 Task: Create a due date automation trigger when advanced on, on the monday before a card is due add dates starting next week at 11:00 AM.
Action: Mouse moved to (1054, 313)
Screenshot: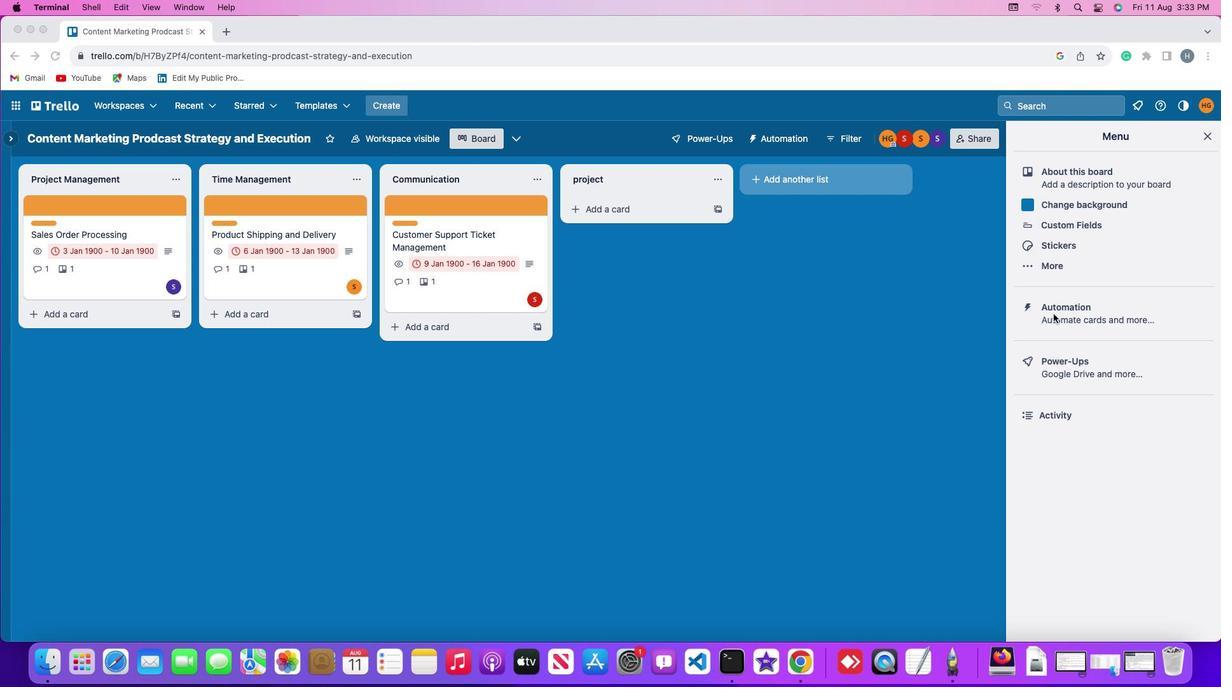 
Action: Mouse pressed left at (1054, 313)
Screenshot: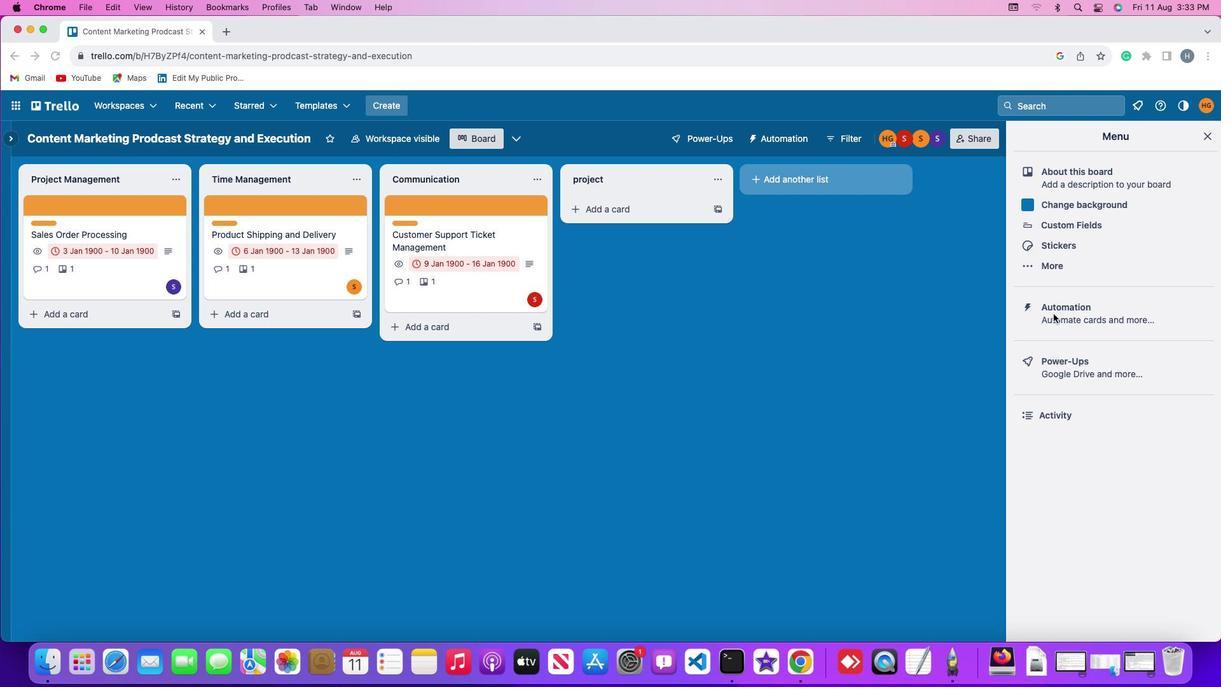 
Action: Mouse moved to (1054, 313)
Screenshot: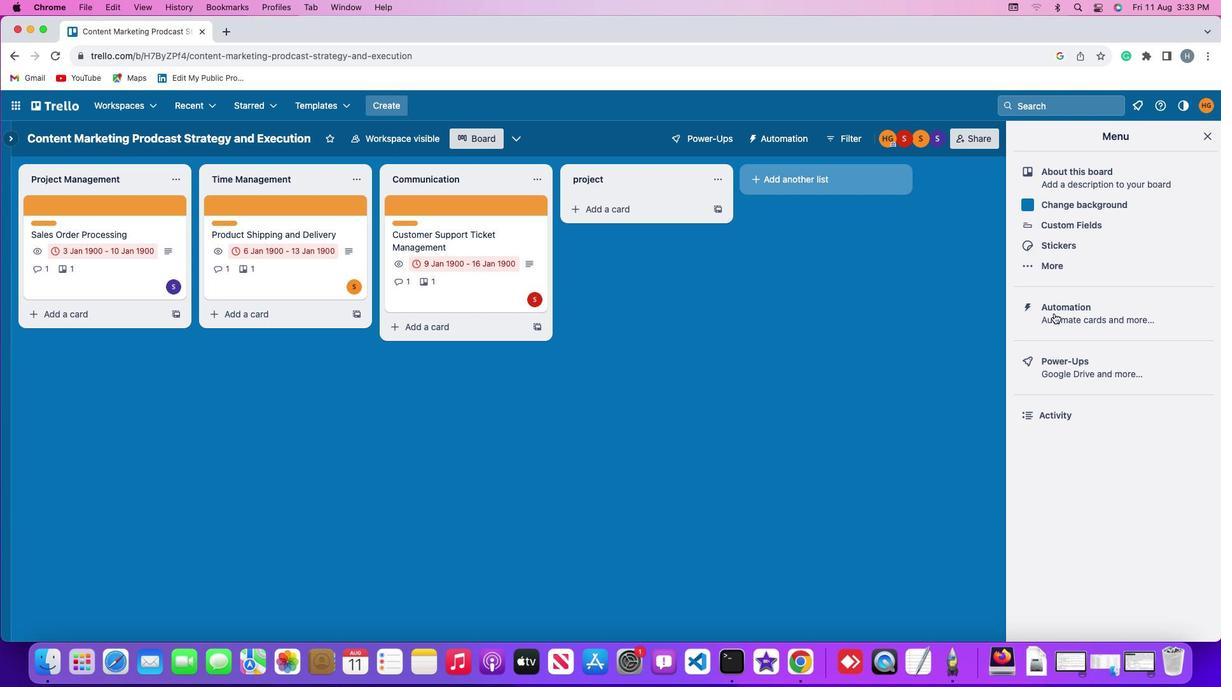 
Action: Mouse pressed left at (1054, 313)
Screenshot: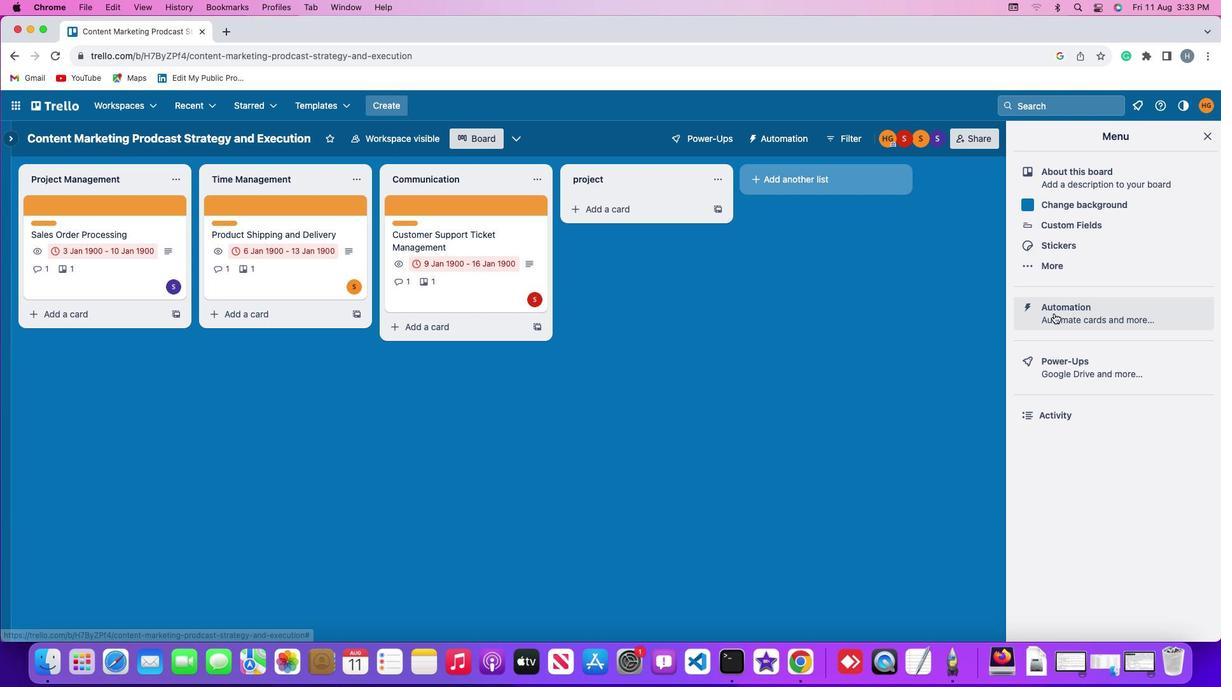 
Action: Mouse moved to (86, 302)
Screenshot: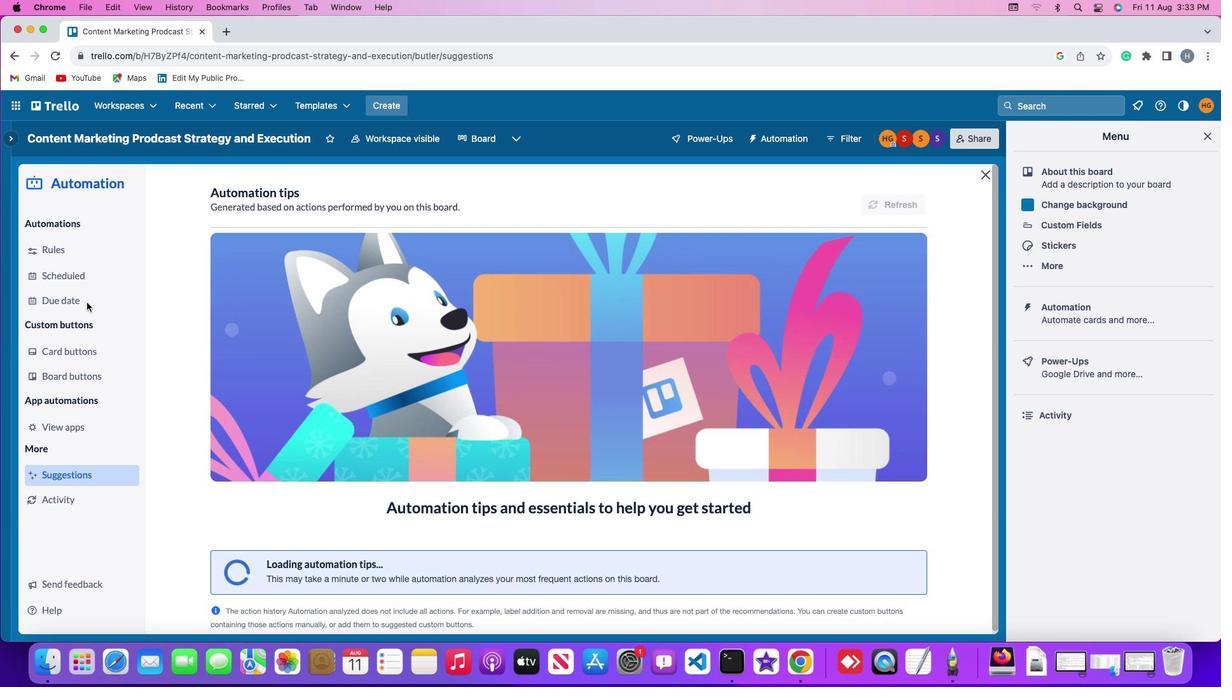
Action: Mouse pressed left at (86, 302)
Screenshot: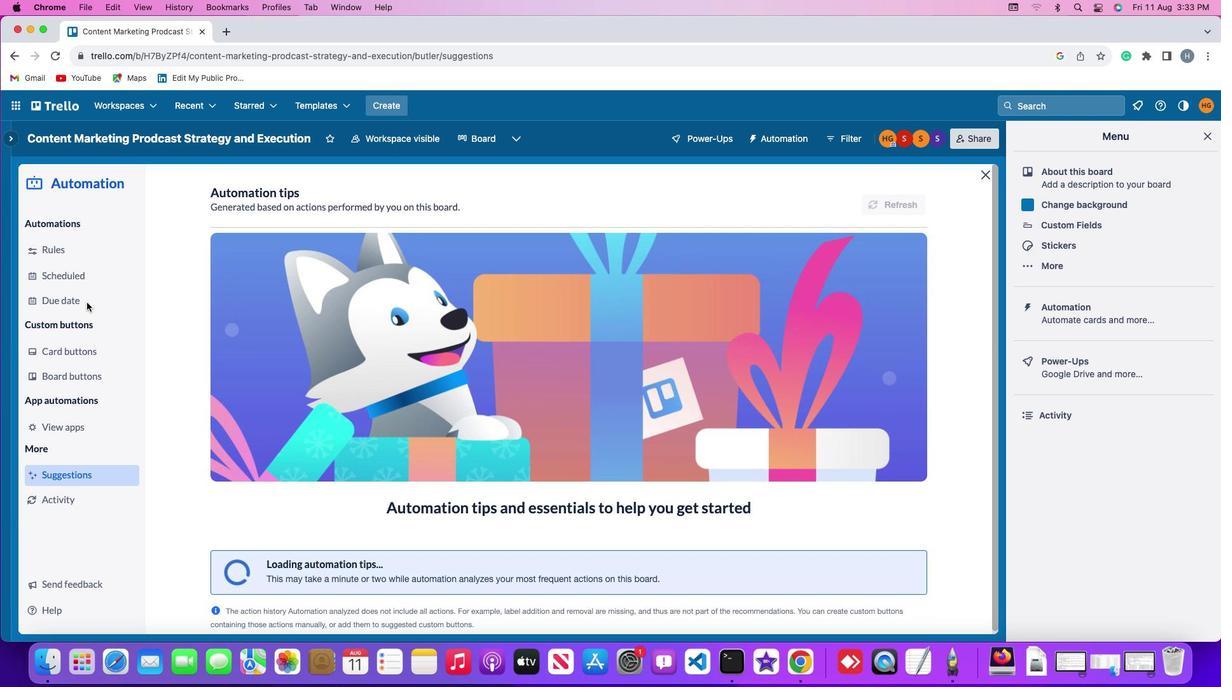 
Action: Mouse moved to (860, 196)
Screenshot: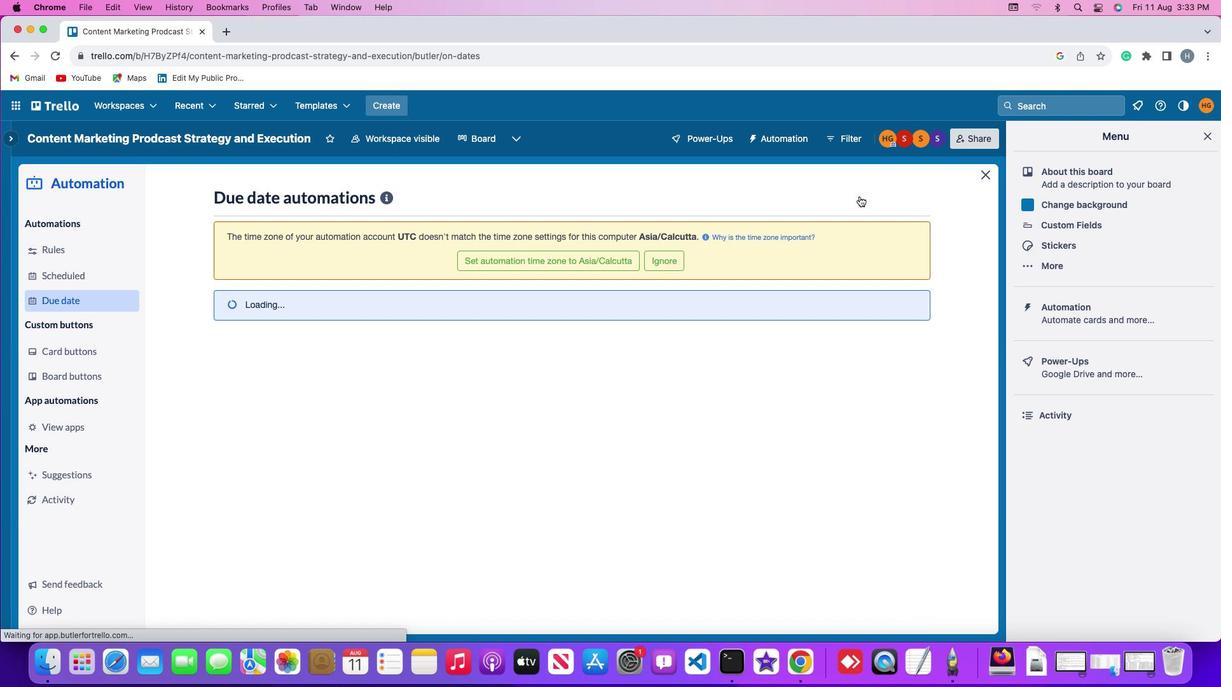 
Action: Mouse pressed left at (860, 196)
Screenshot: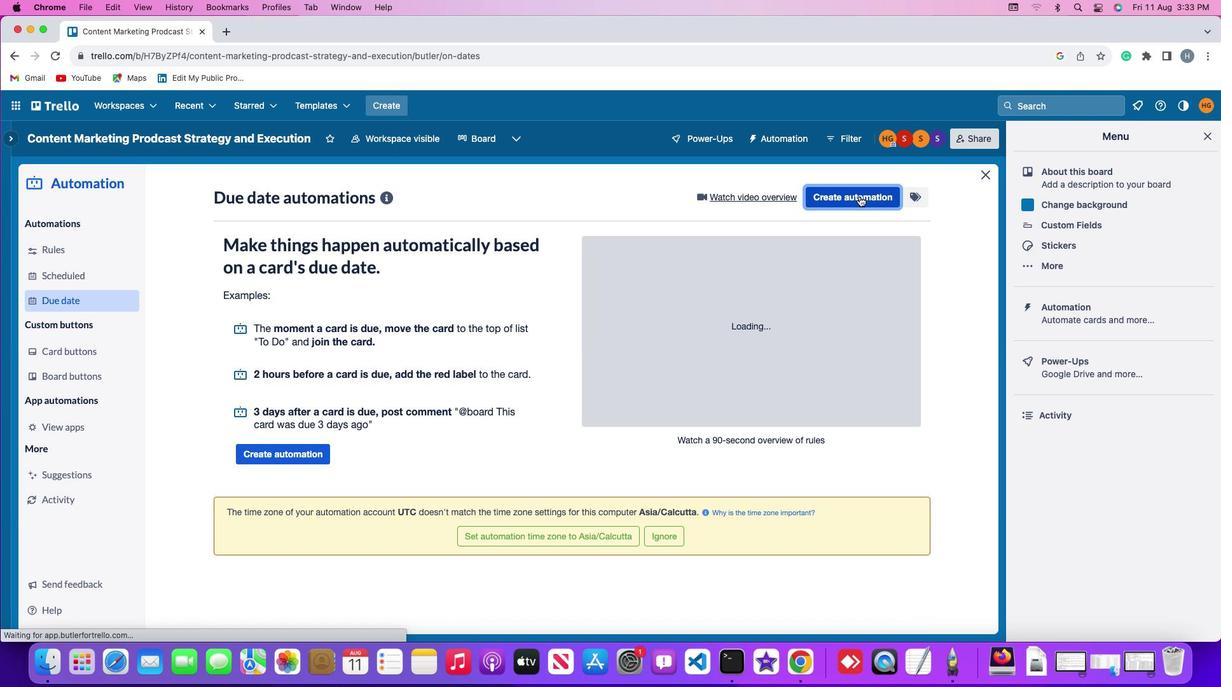 
Action: Mouse moved to (264, 320)
Screenshot: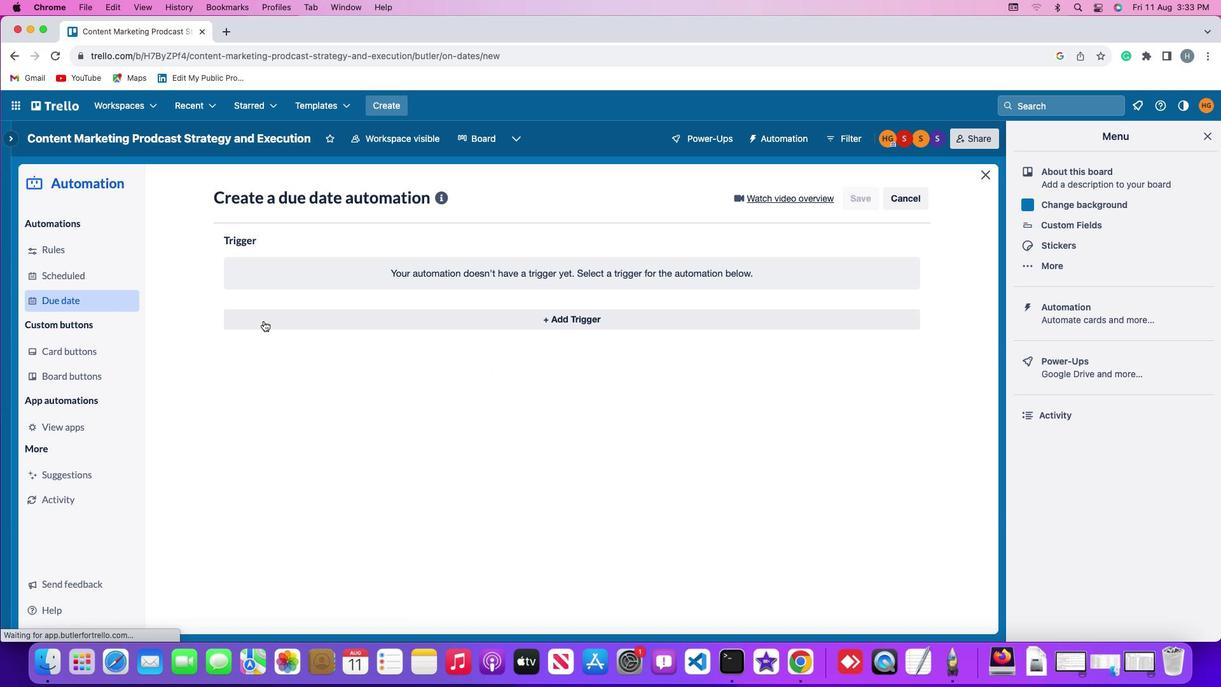 
Action: Mouse pressed left at (264, 320)
Screenshot: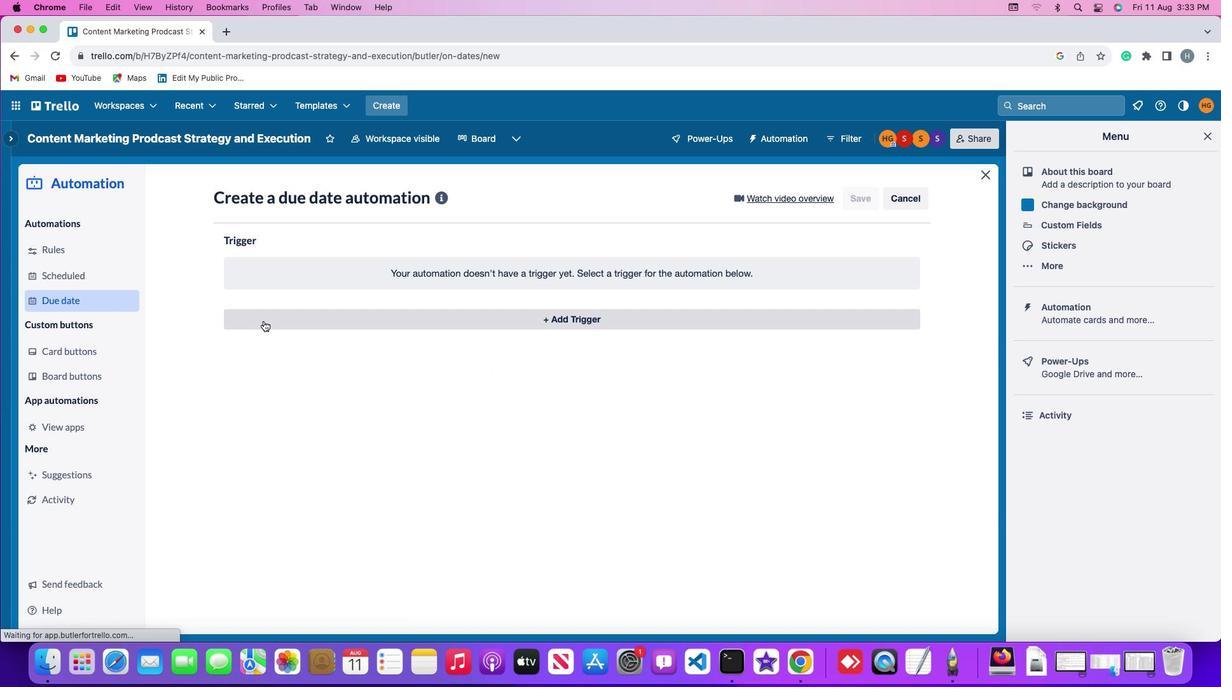 
Action: Mouse moved to (276, 555)
Screenshot: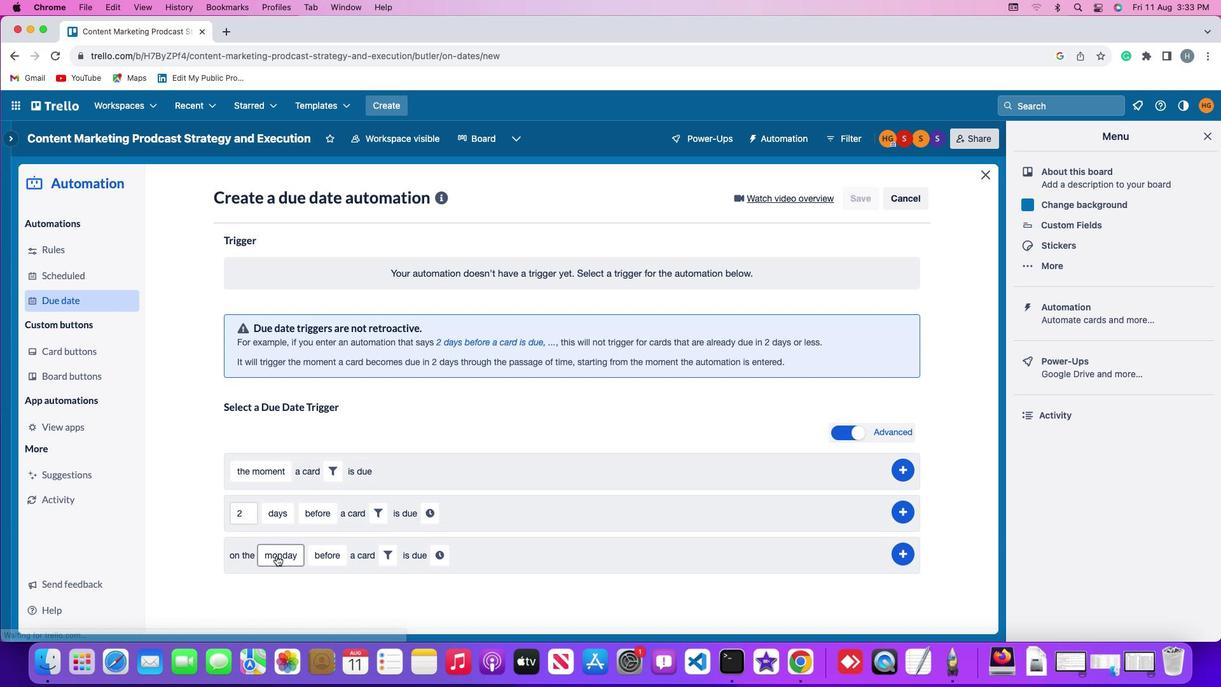 
Action: Mouse pressed left at (276, 555)
Screenshot: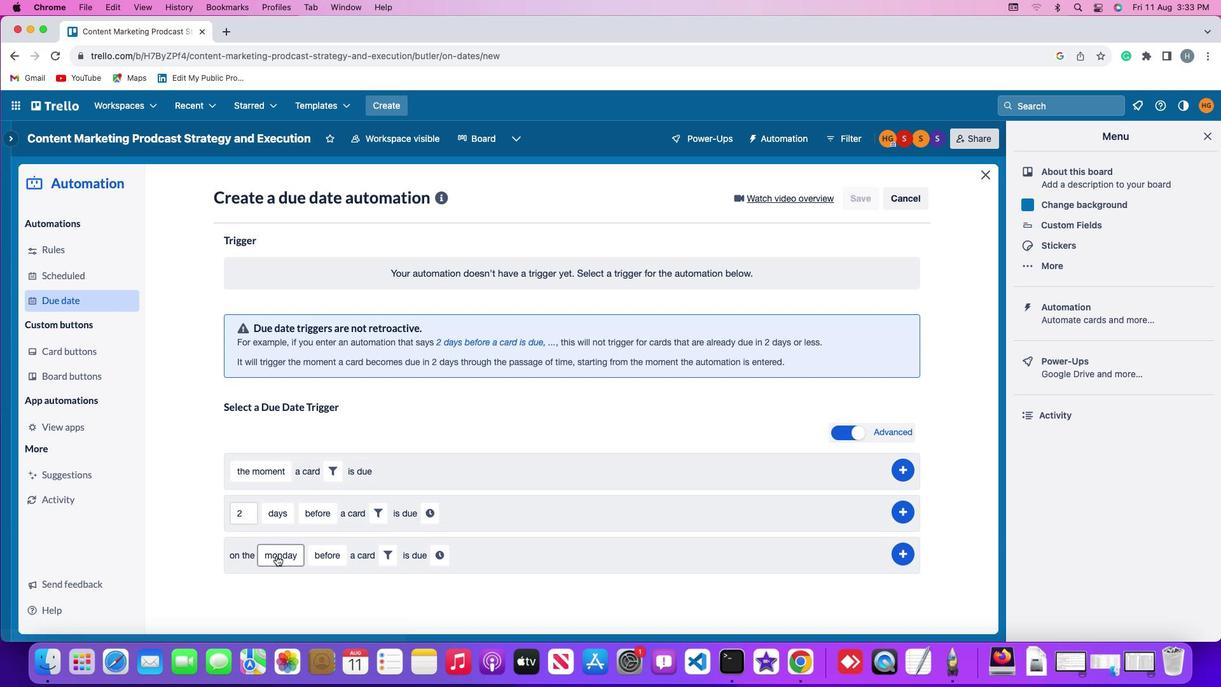 
Action: Mouse moved to (312, 378)
Screenshot: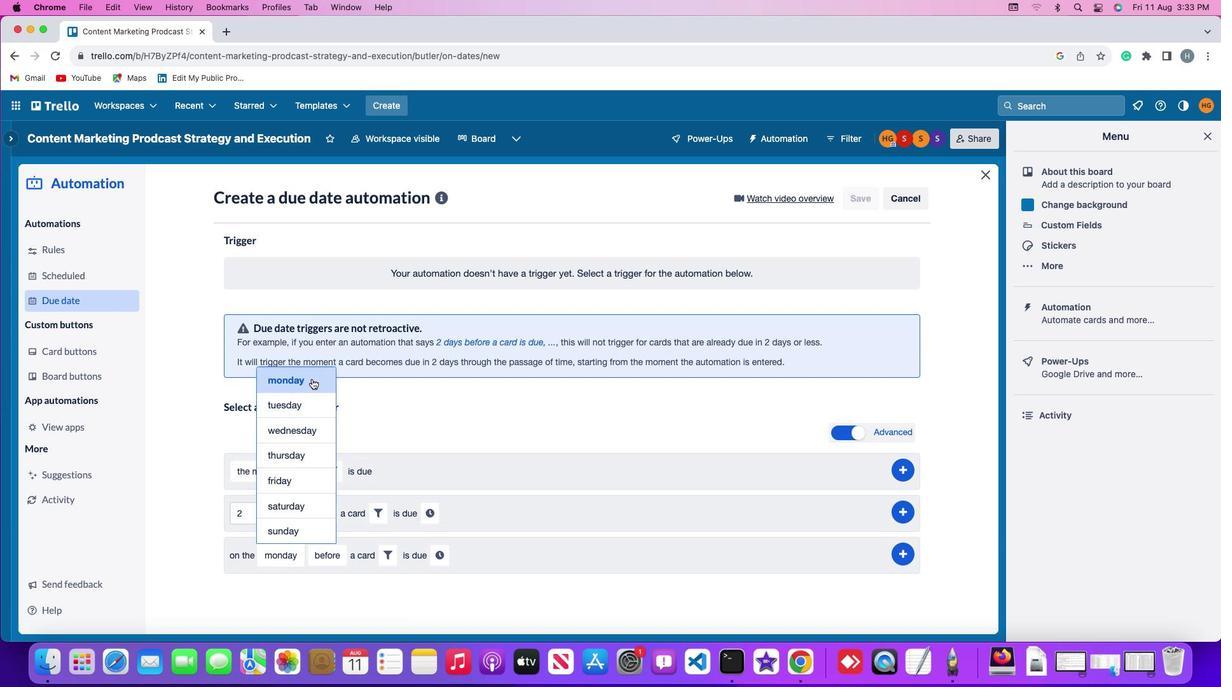 
Action: Mouse pressed left at (312, 378)
Screenshot: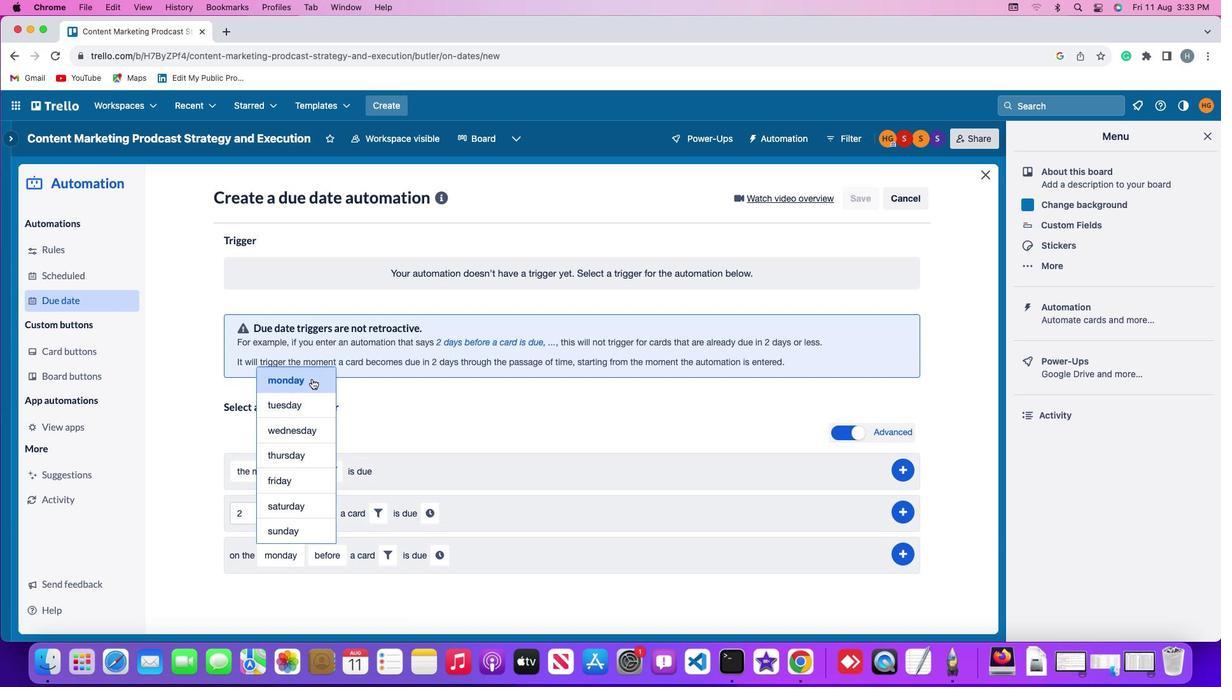 
Action: Mouse moved to (326, 558)
Screenshot: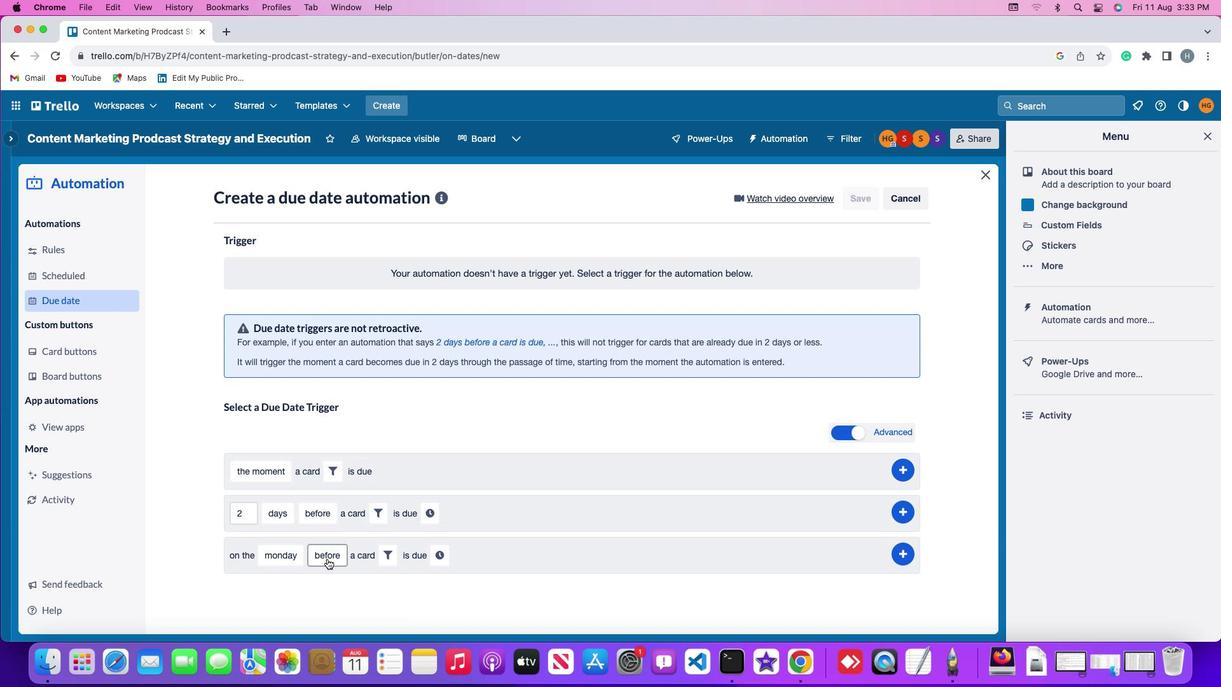
Action: Mouse pressed left at (326, 558)
Screenshot: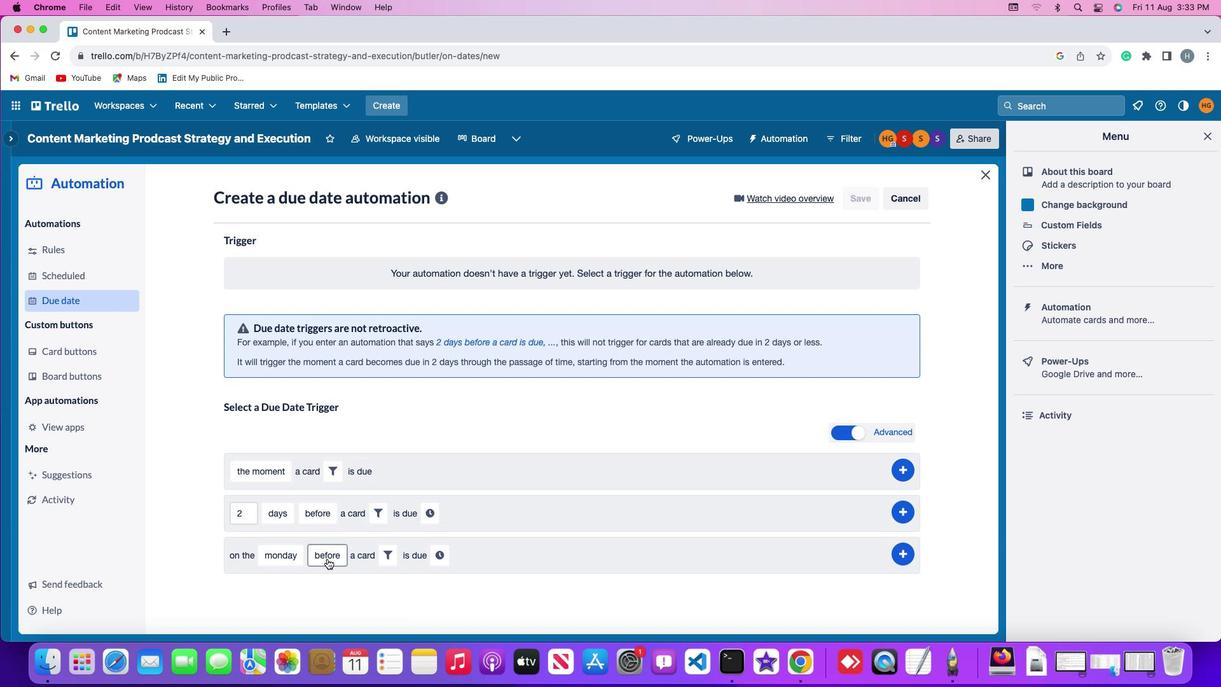 
Action: Mouse moved to (338, 449)
Screenshot: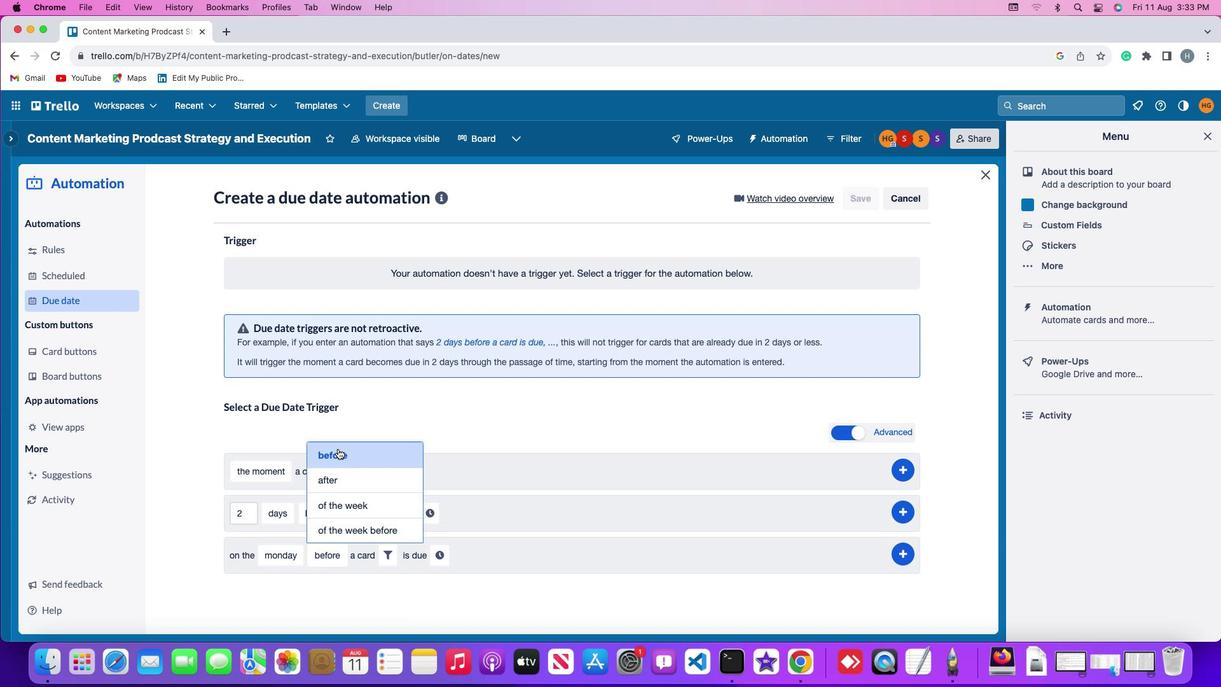 
Action: Mouse pressed left at (338, 449)
Screenshot: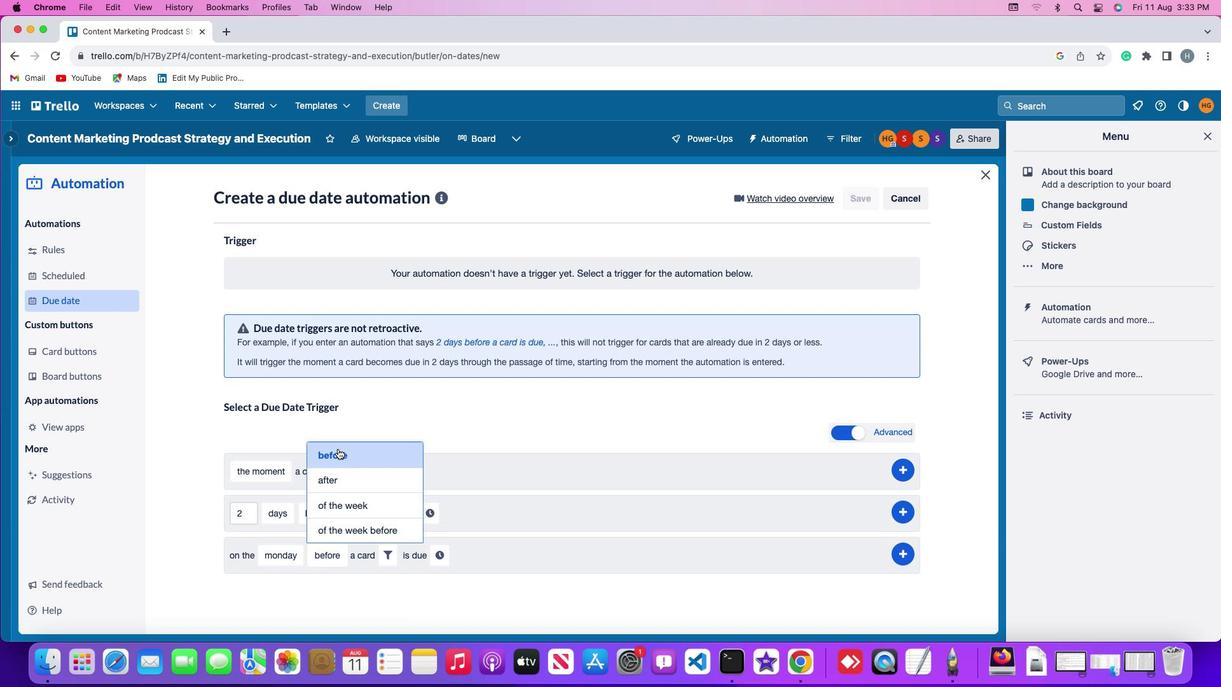 
Action: Mouse moved to (392, 555)
Screenshot: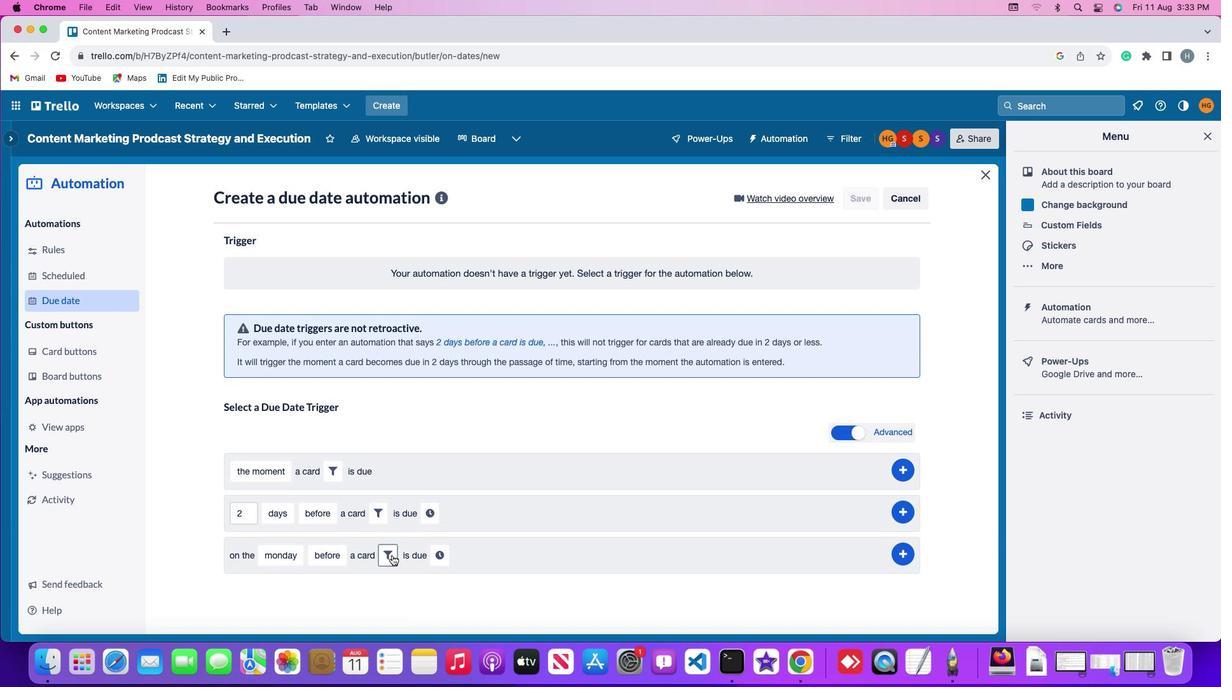 
Action: Mouse pressed left at (392, 555)
Screenshot: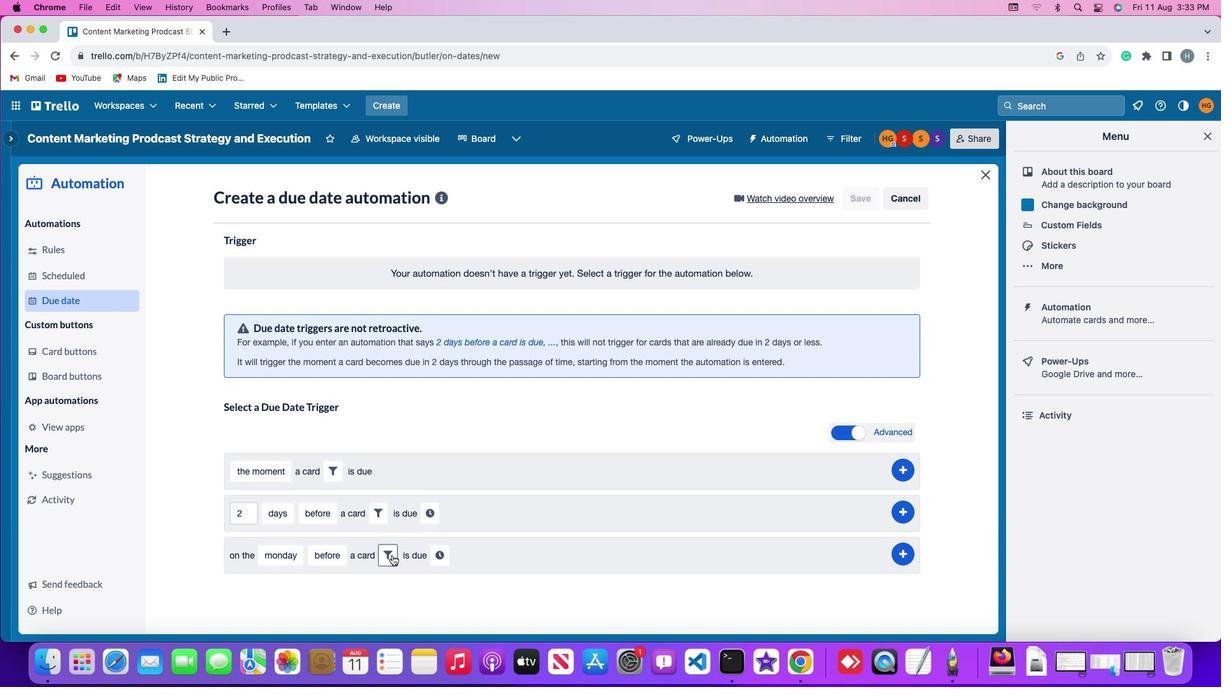 
Action: Mouse moved to (453, 592)
Screenshot: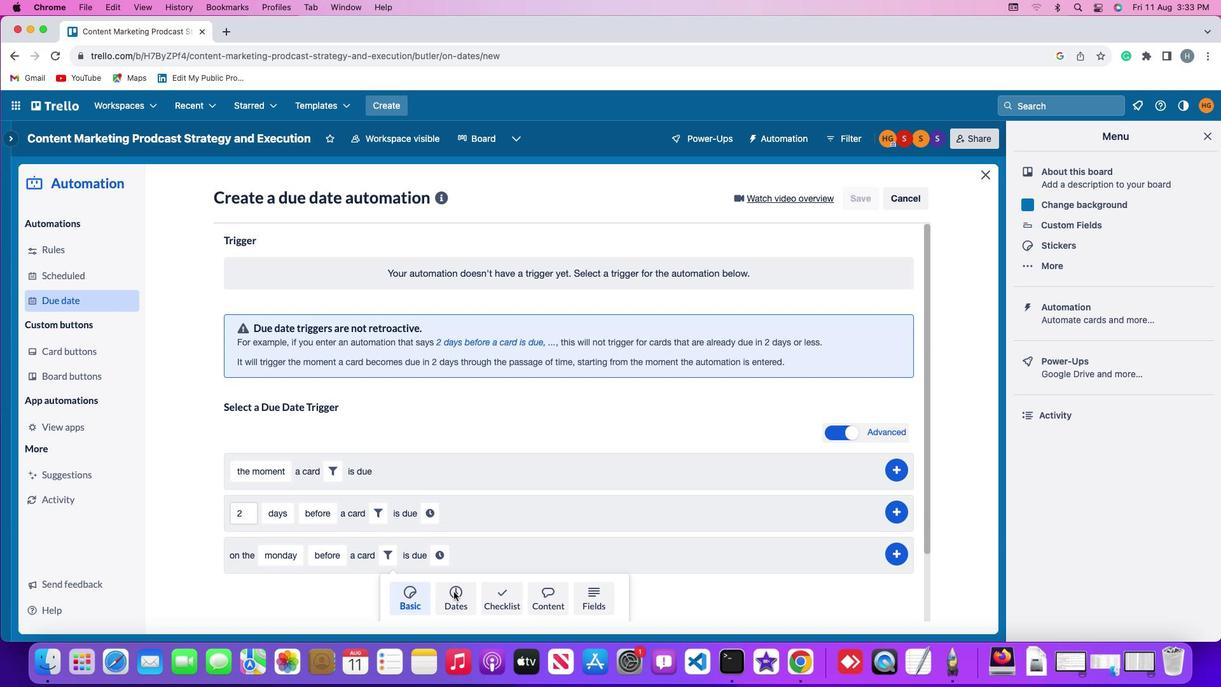 
Action: Mouse pressed left at (453, 592)
Screenshot: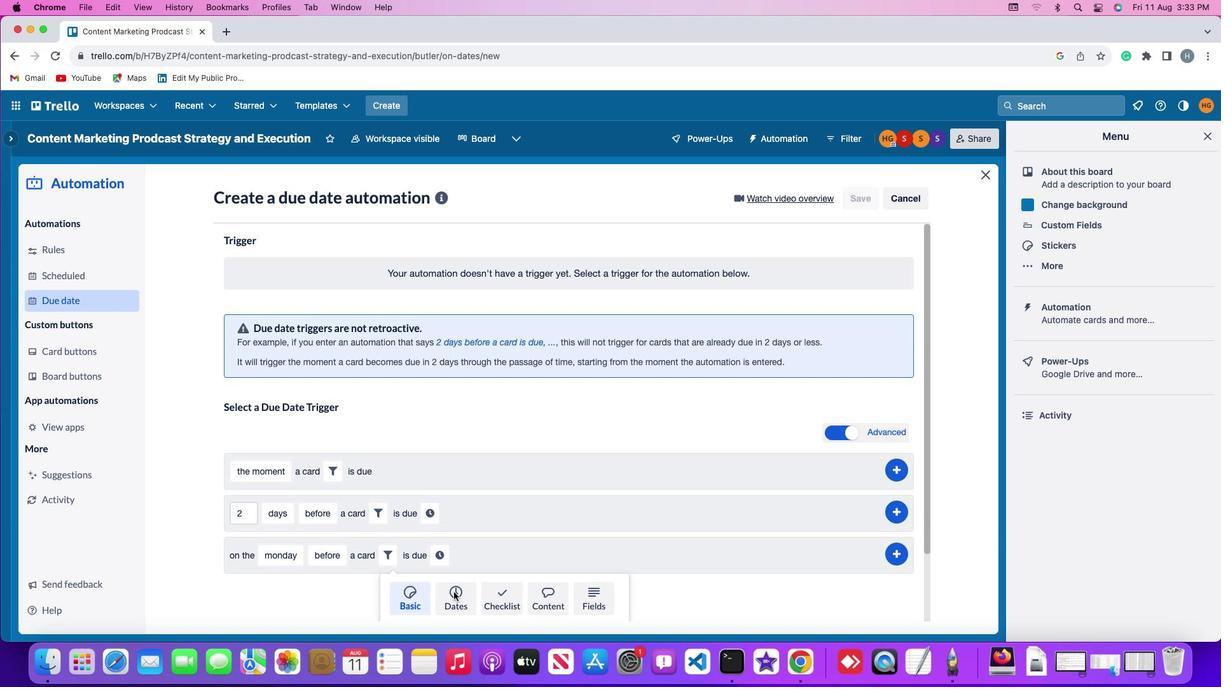 
Action: Mouse moved to (304, 595)
Screenshot: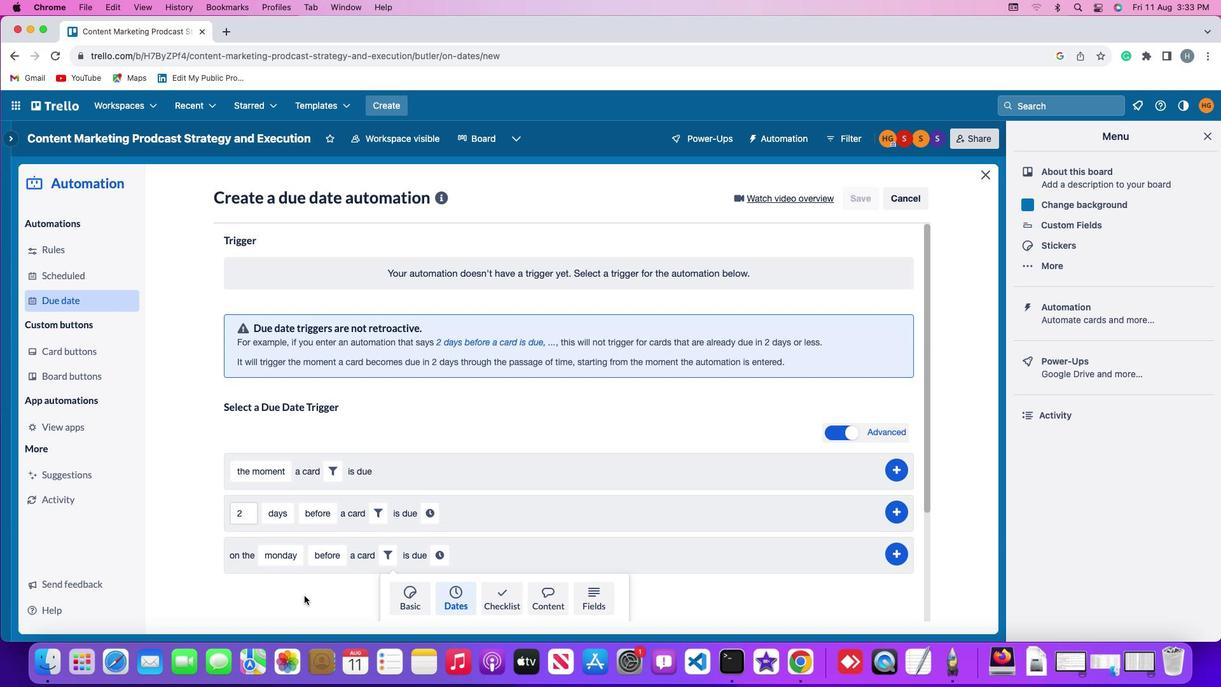 
Action: Mouse scrolled (304, 595) with delta (0, 0)
Screenshot: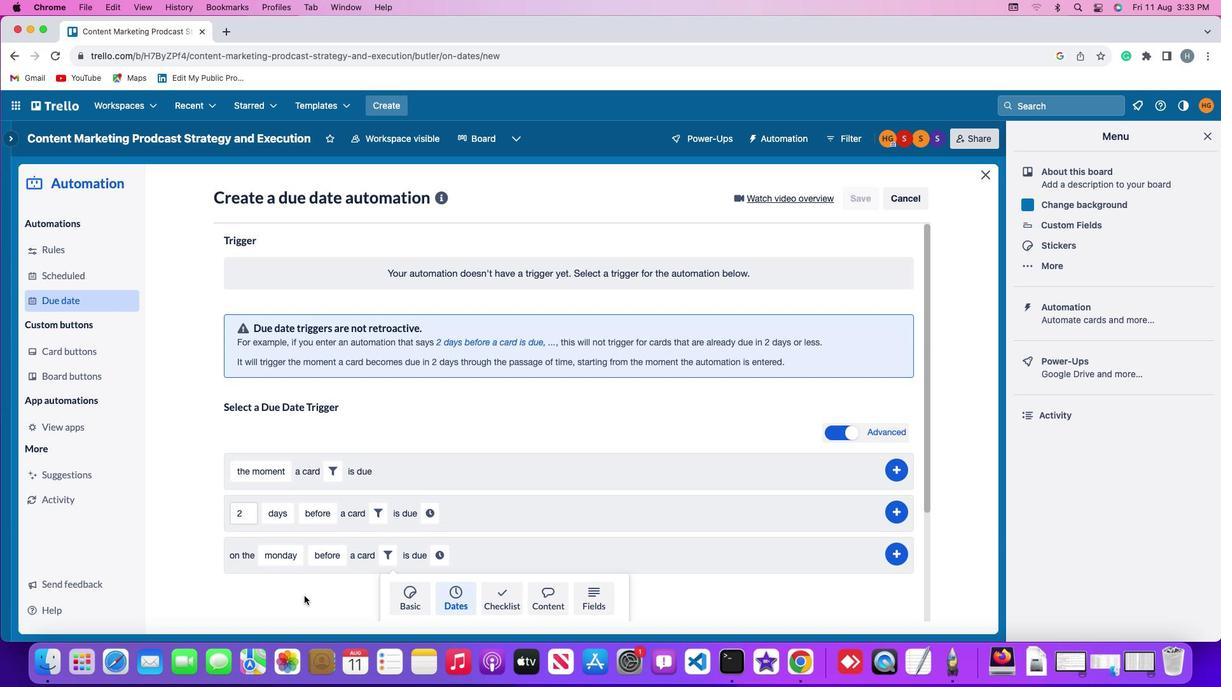 
Action: Mouse scrolled (304, 595) with delta (0, 0)
Screenshot: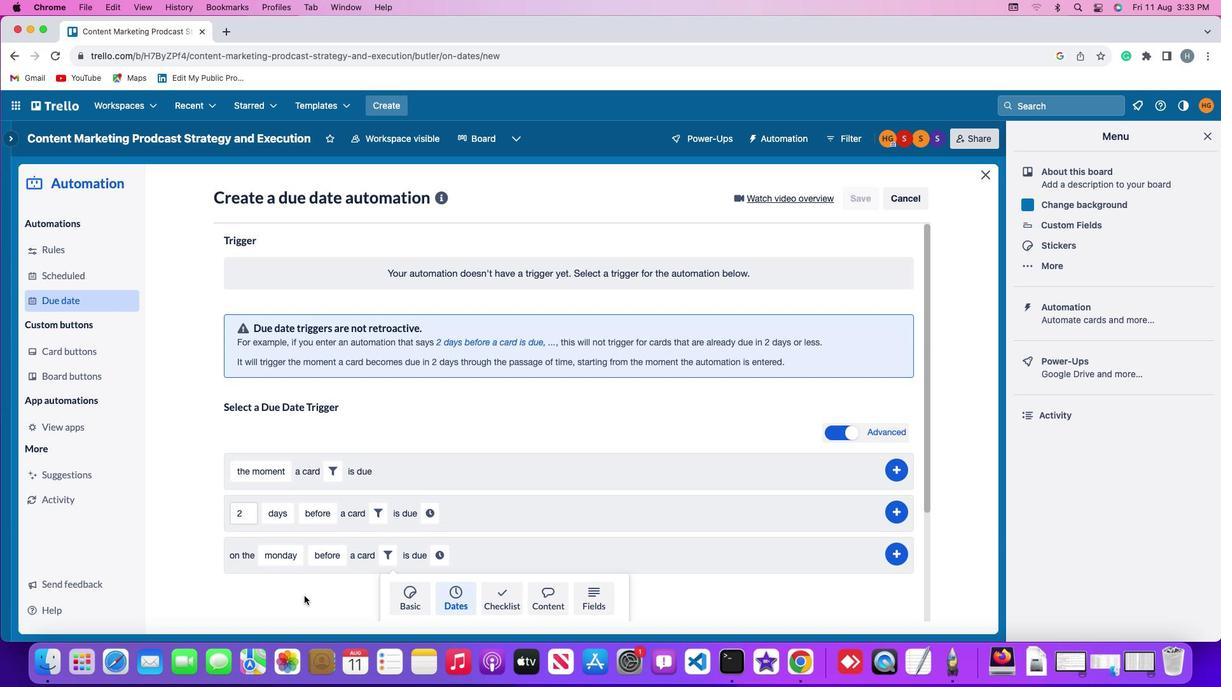 
Action: Mouse scrolled (304, 595) with delta (0, -1)
Screenshot: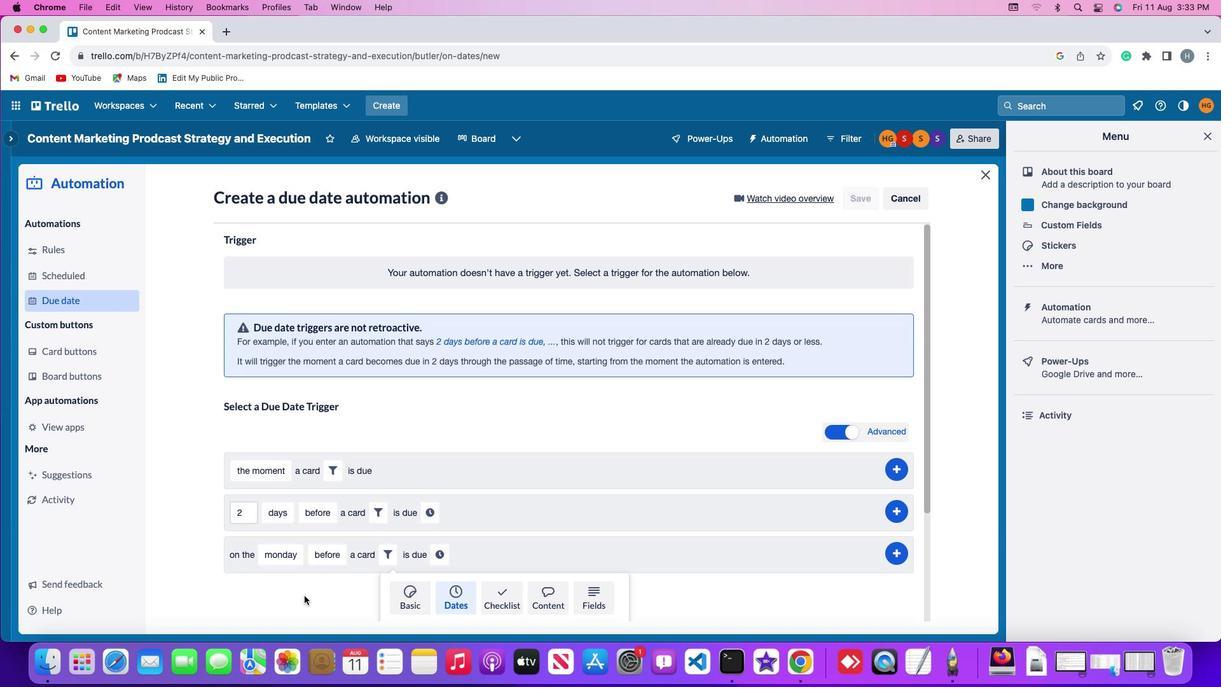 
Action: Mouse moved to (304, 595)
Screenshot: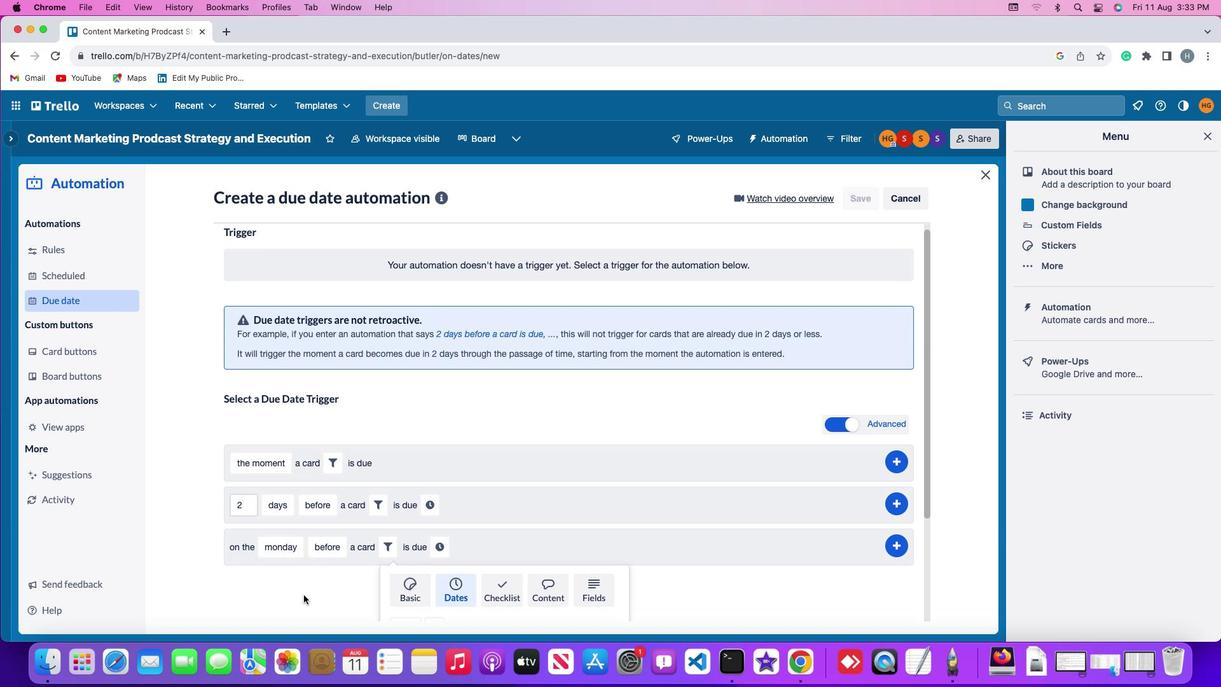 
Action: Mouse scrolled (304, 595) with delta (0, -3)
Screenshot: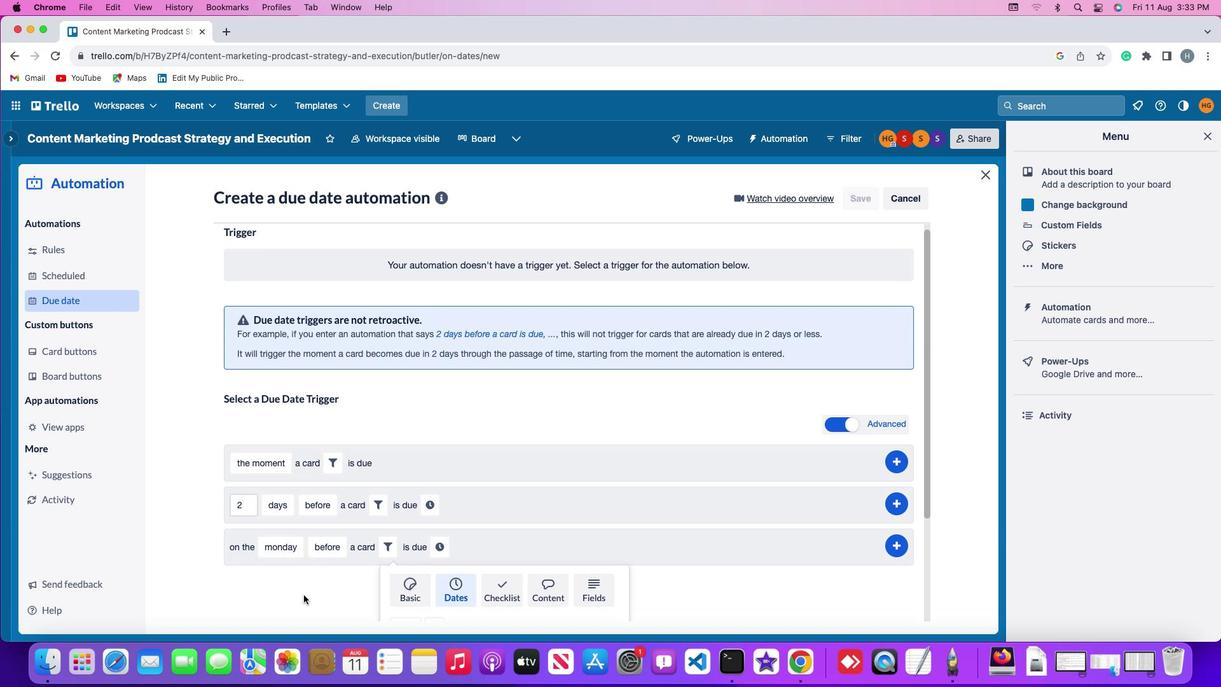 
Action: Mouse moved to (304, 595)
Screenshot: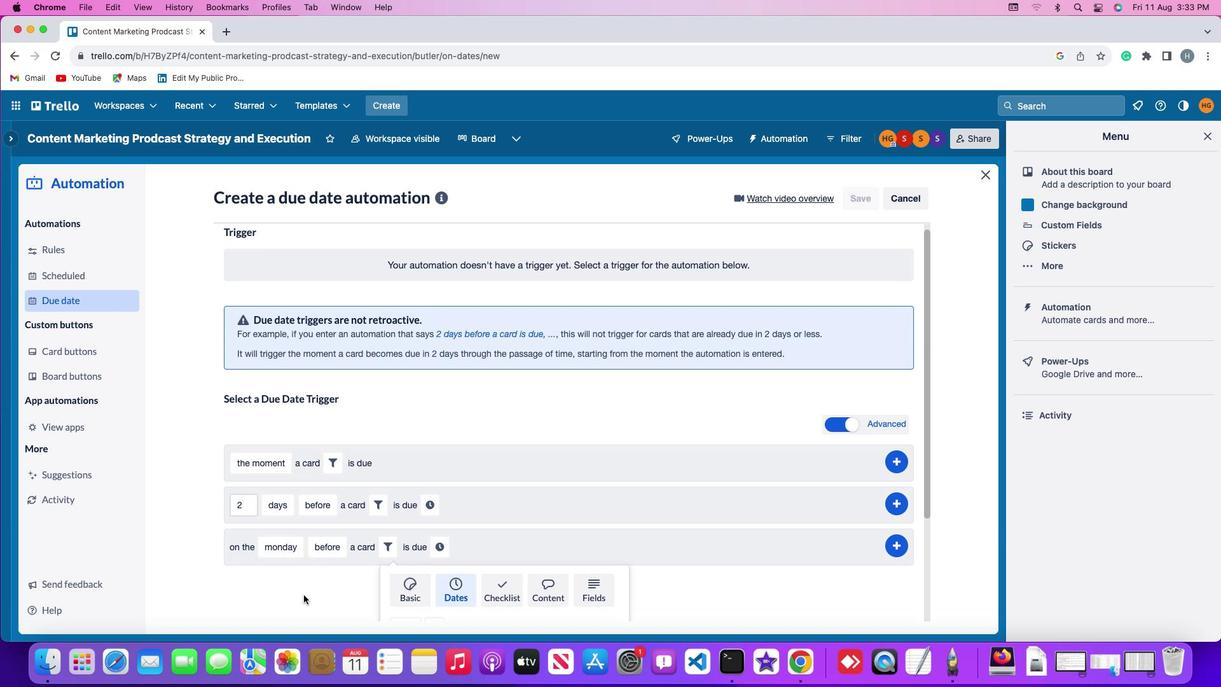 
Action: Mouse scrolled (304, 595) with delta (0, -3)
Screenshot: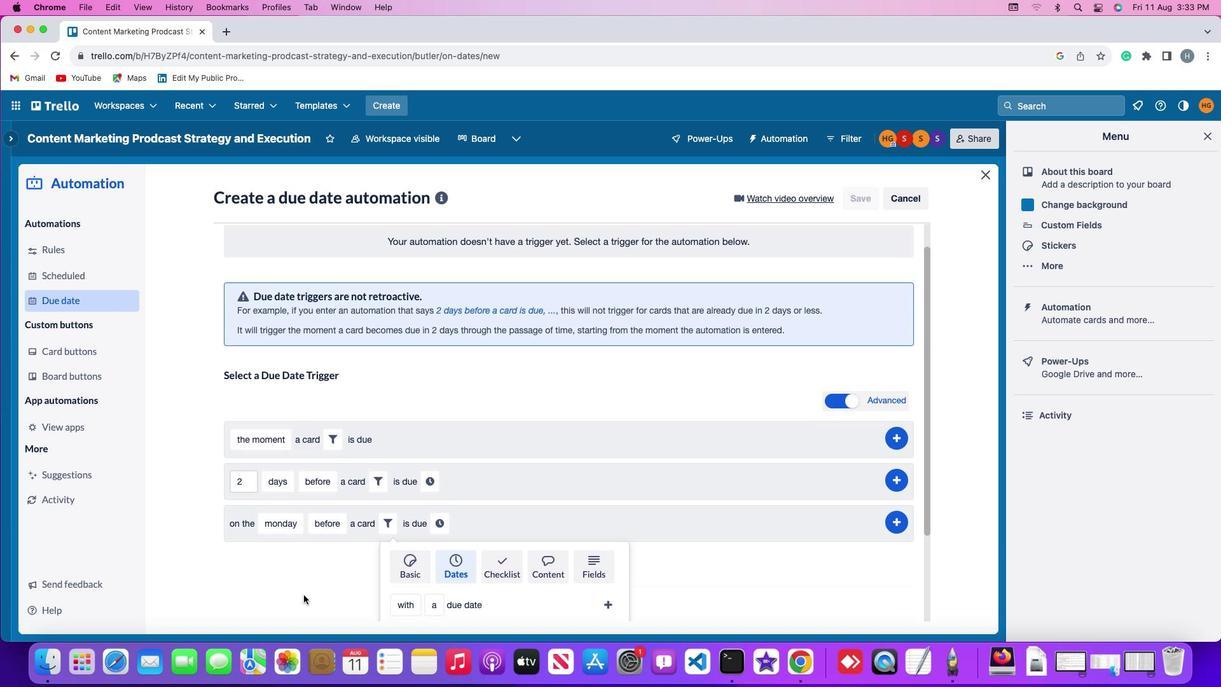 
Action: Mouse moved to (304, 593)
Screenshot: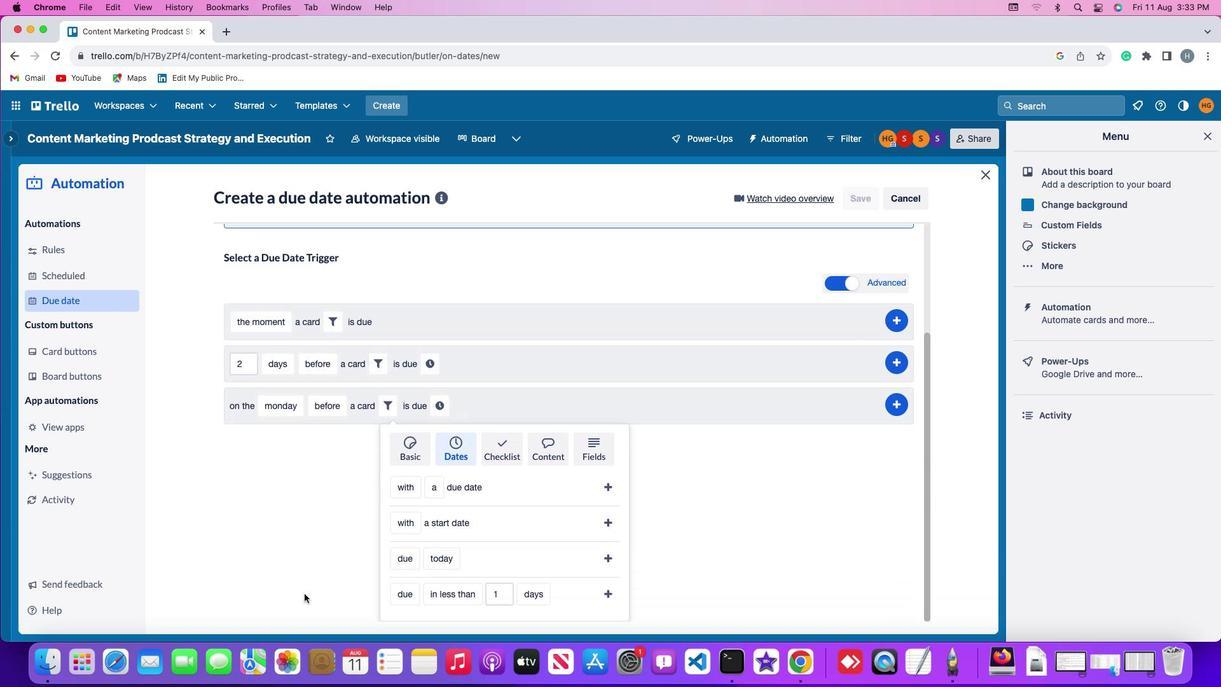 
Action: Mouse scrolled (304, 593) with delta (0, 0)
Screenshot: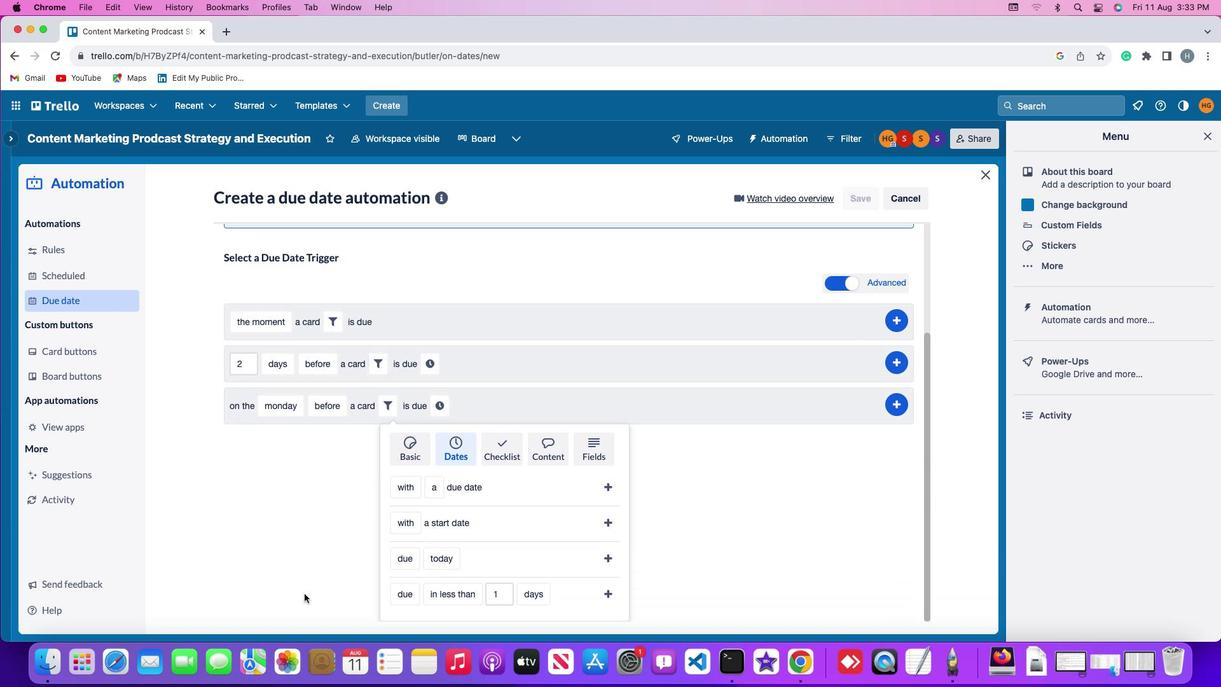 
Action: Mouse moved to (402, 561)
Screenshot: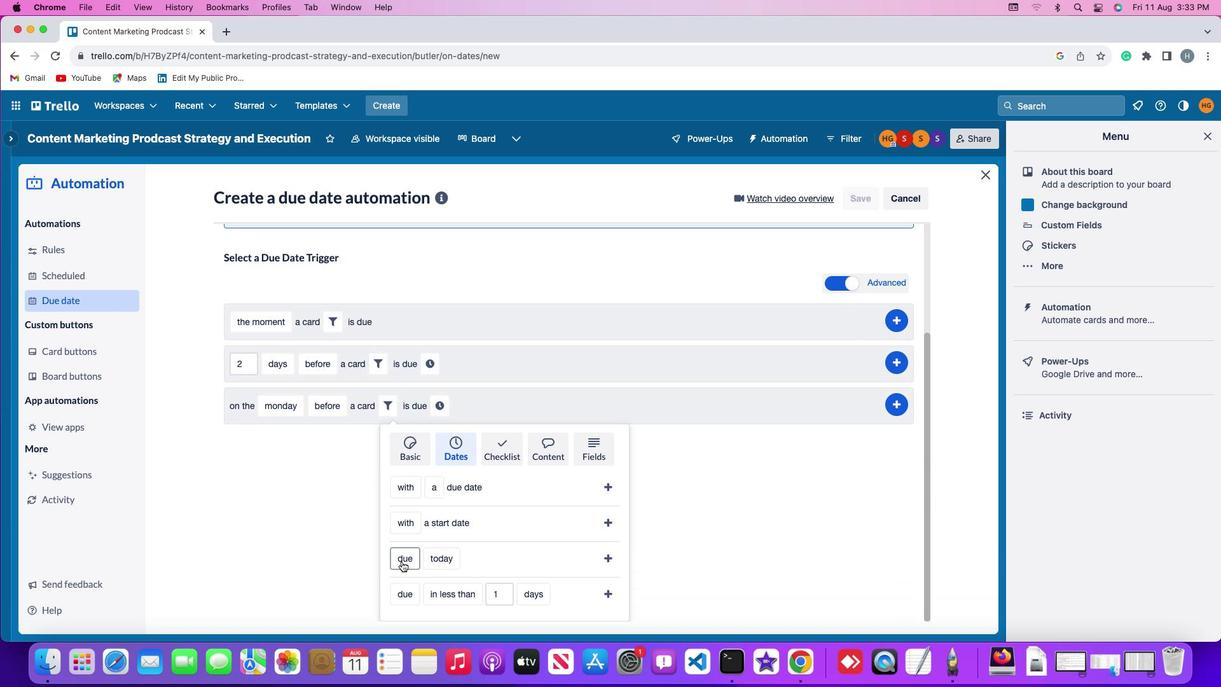 
Action: Mouse pressed left at (402, 561)
Screenshot: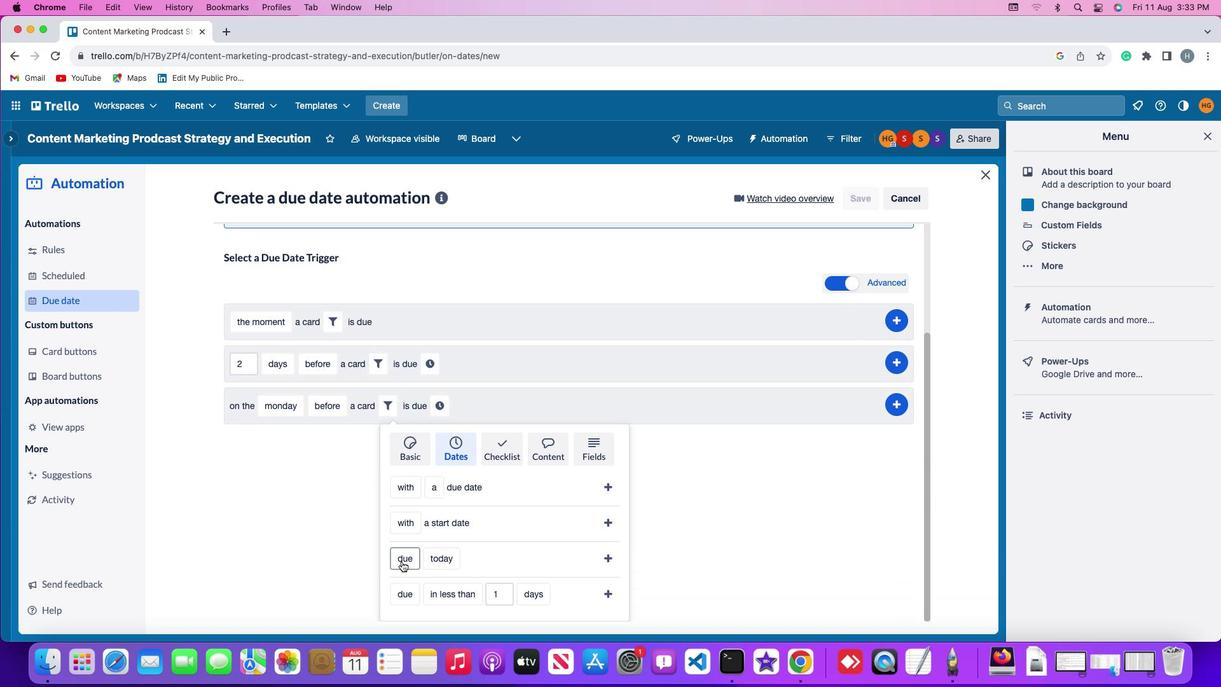 
Action: Mouse moved to (411, 510)
Screenshot: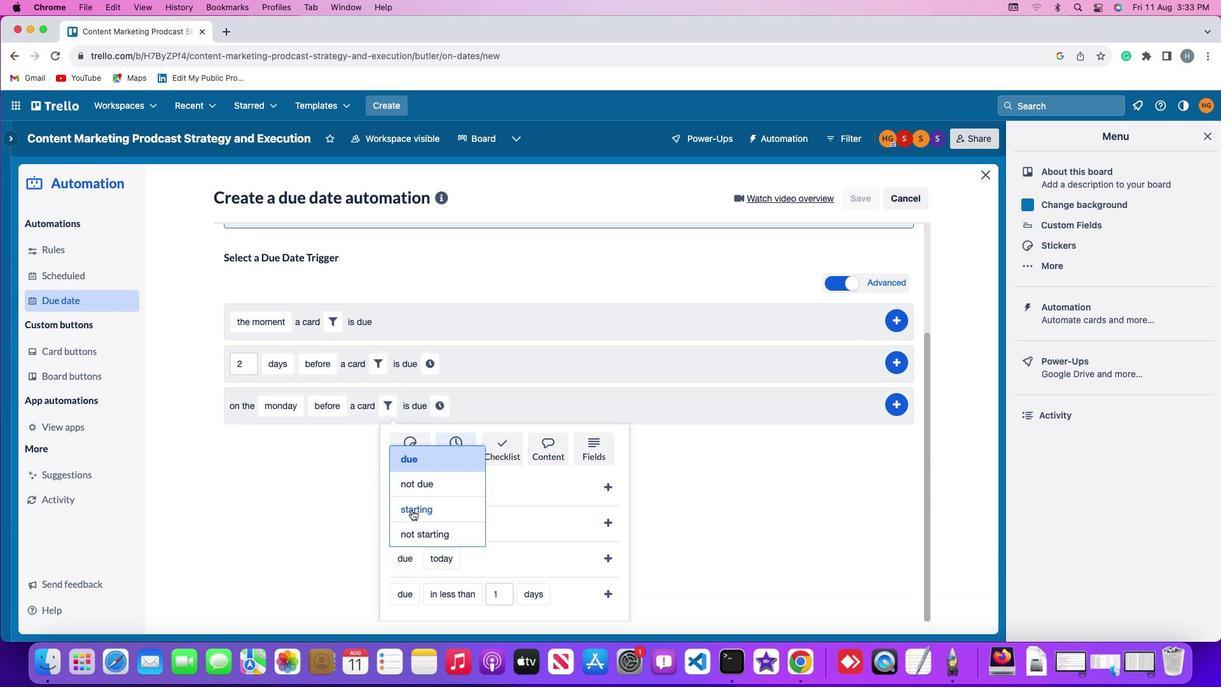 
Action: Mouse pressed left at (411, 510)
Screenshot: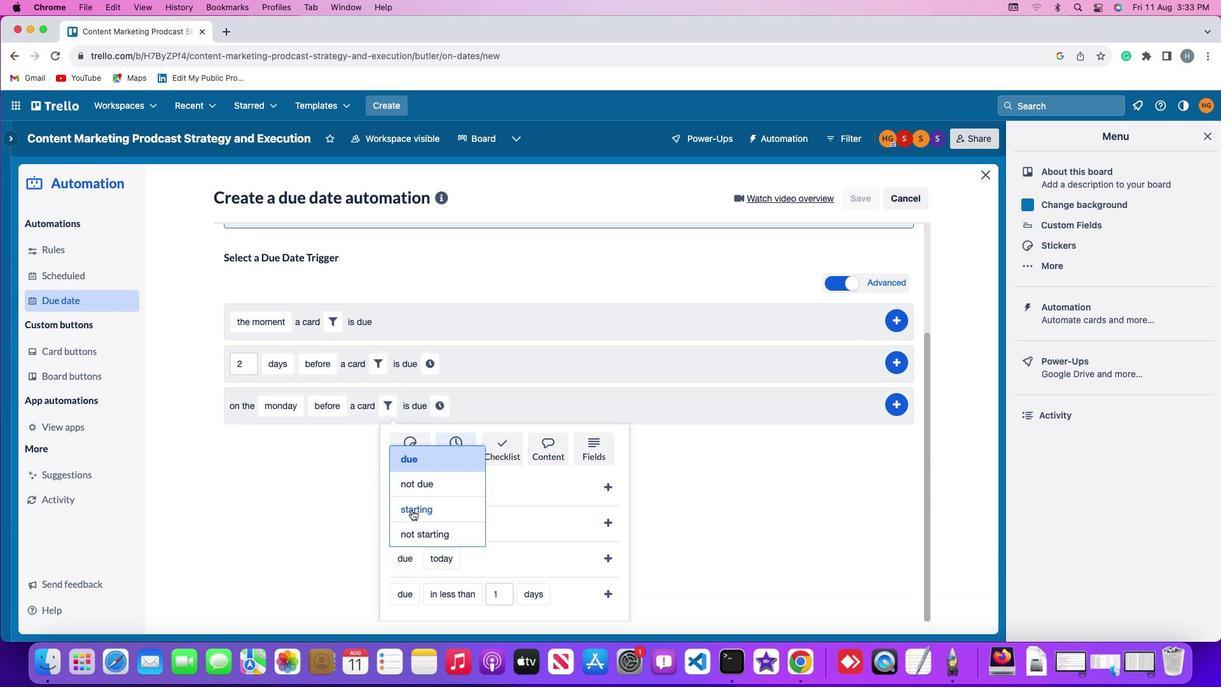 
Action: Mouse moved to (447, 569)
Screenshot: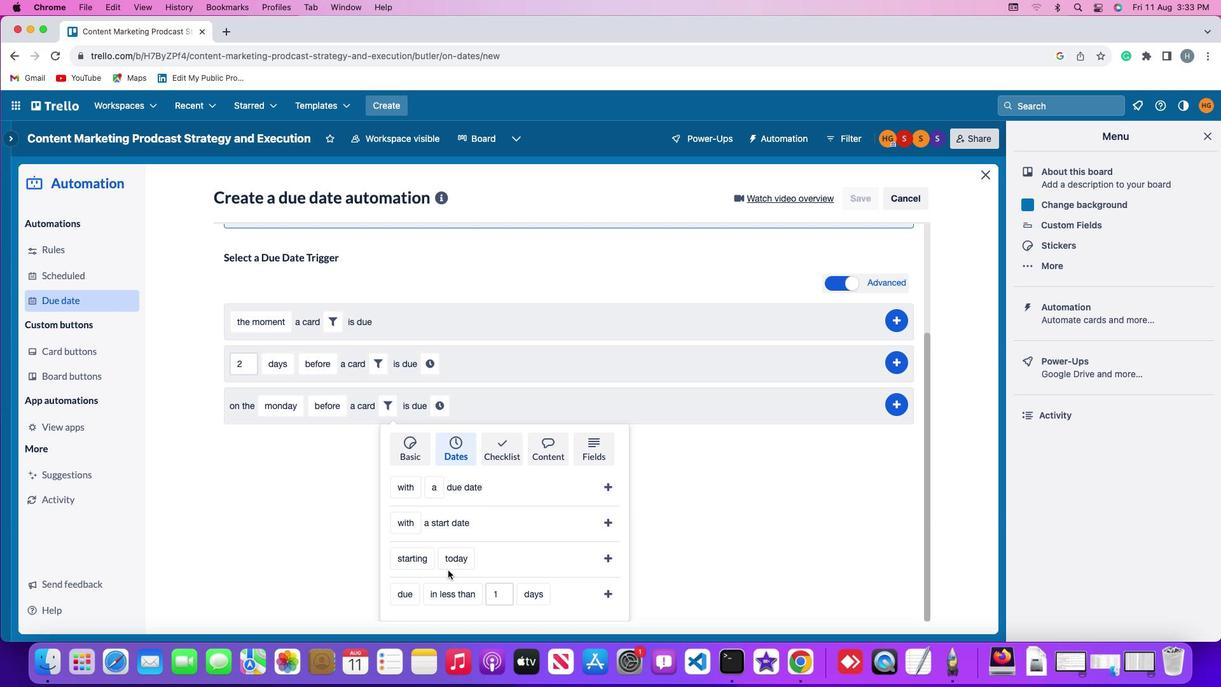 
Action: Mouse pressed left at (447, 569)
Screenshot: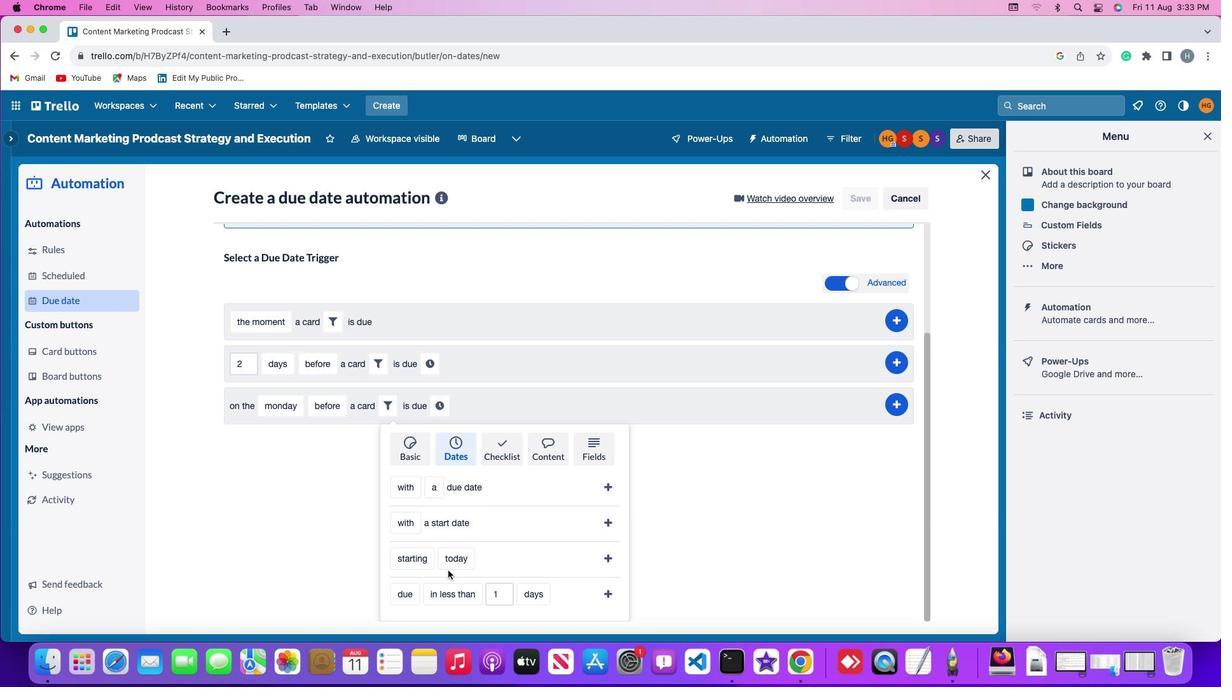 
Action: Mouse moved to (452, 560)
Screenshot: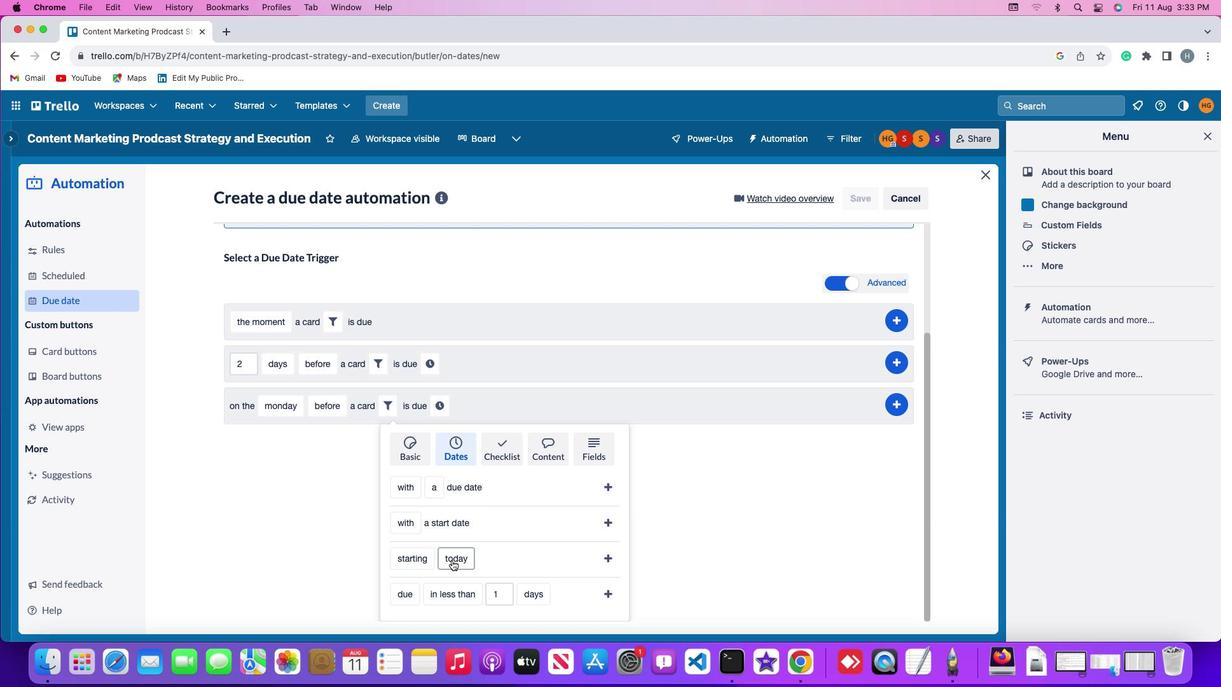 
Action: Mouse pressed left at (452, 560)
Screenshot: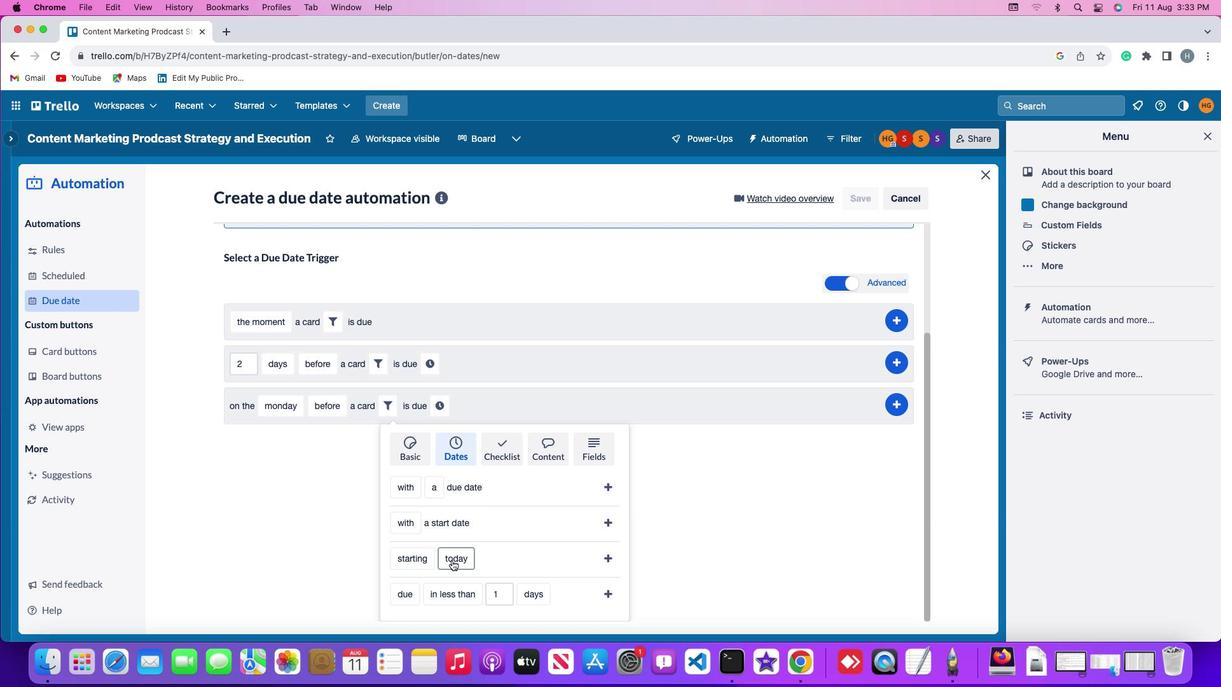 
Action: Mouse moved to (486, 479)
Screenshot: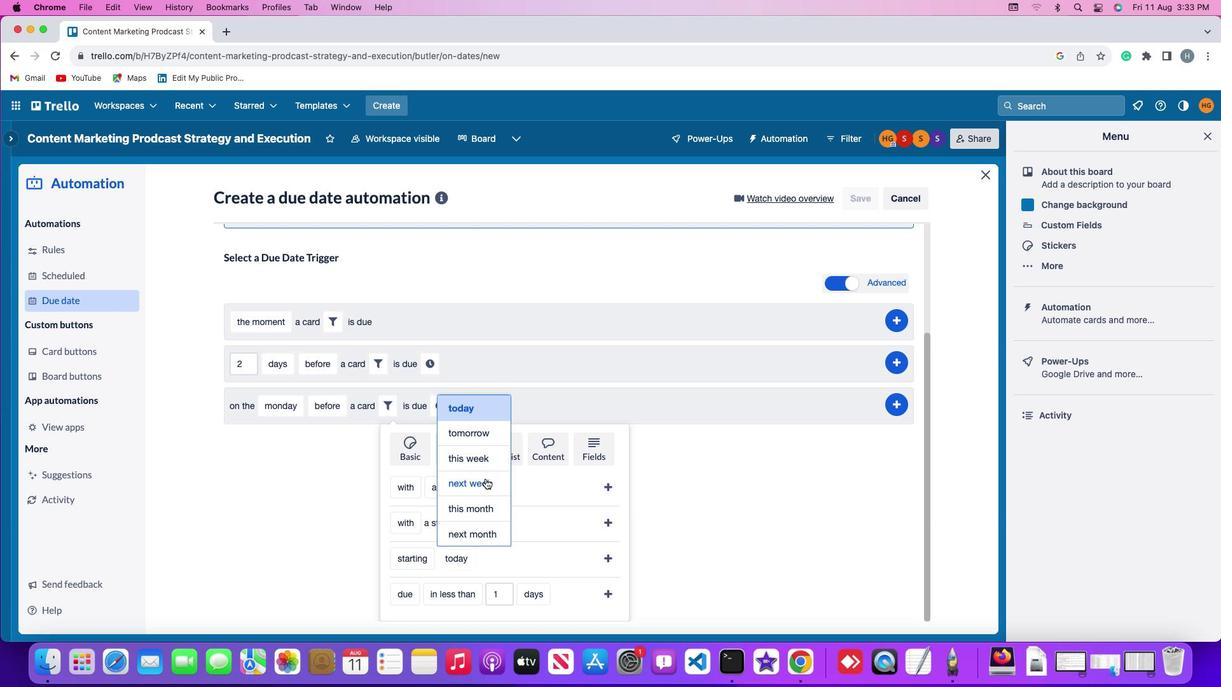 
Action: Mouse pressed left at (486, 479)
Screenshot: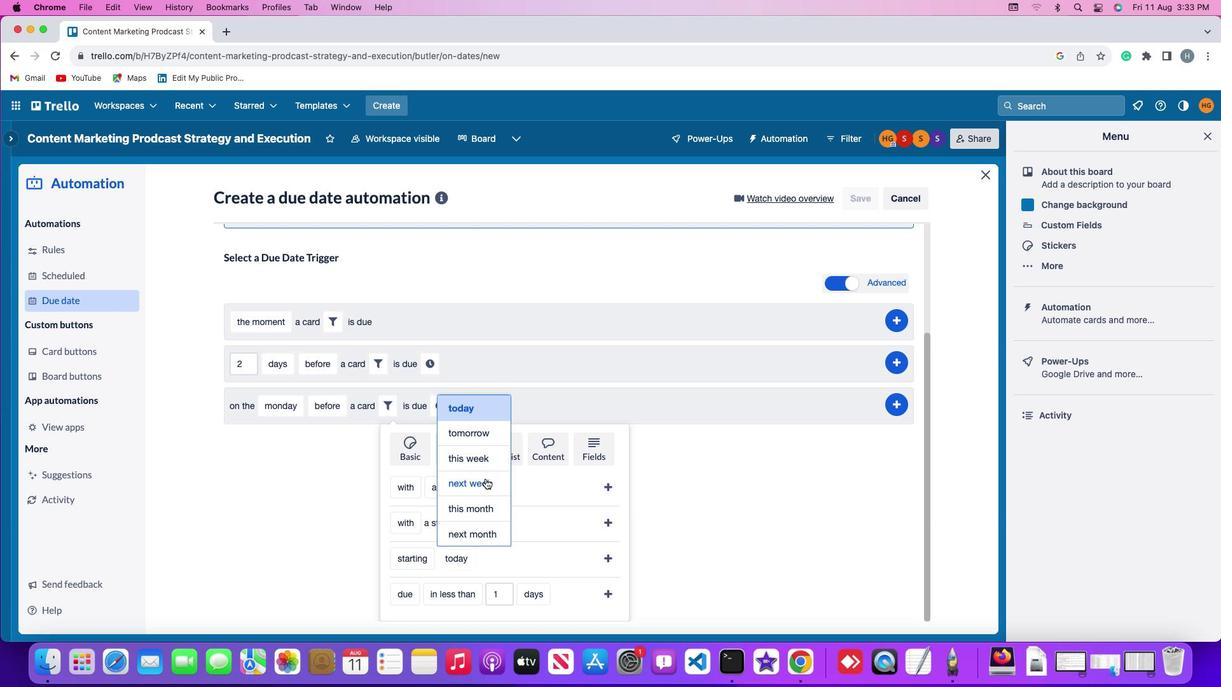 
Action: Mouse moved to (606, 557)
Screenshot: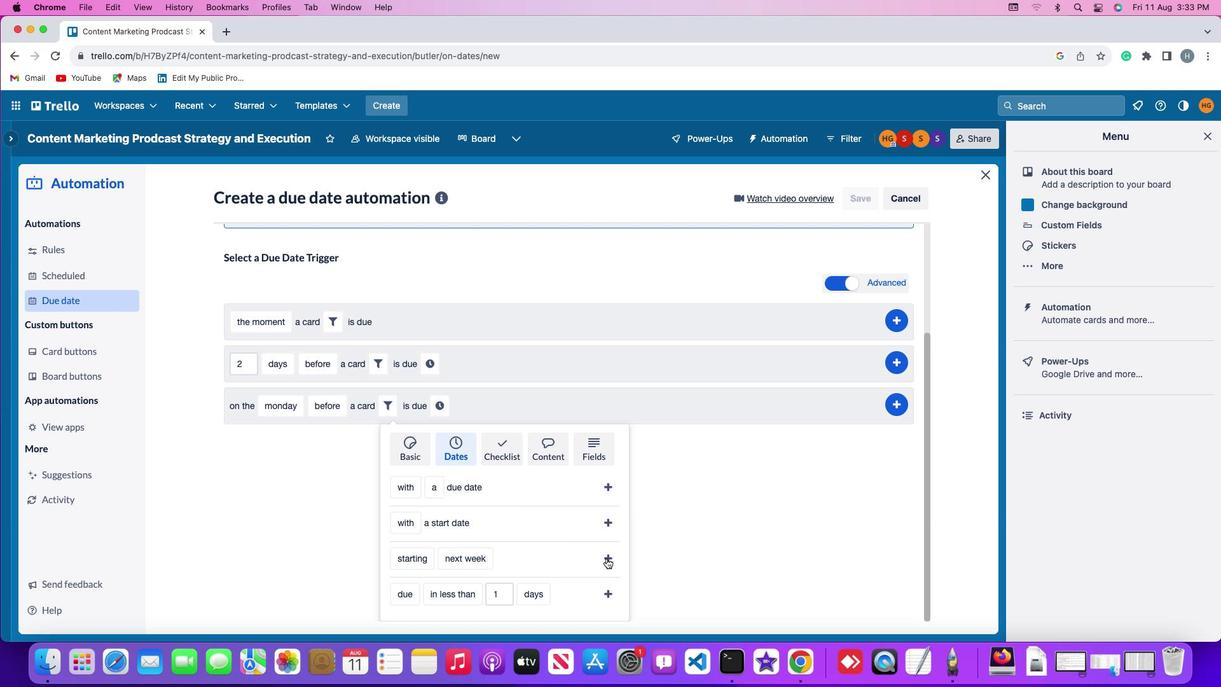 
Action: Mouse pressed left at (606, 557)
Screenshot: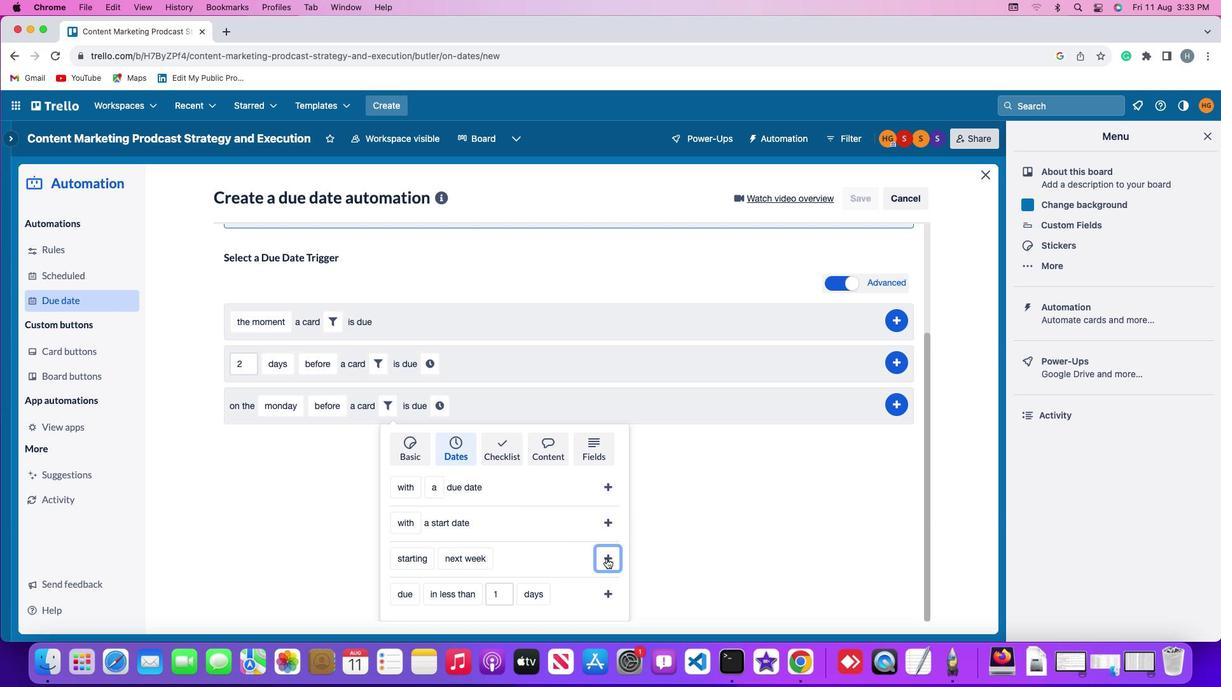 
Action: Mouse moved to (541, 554)
Screenshot: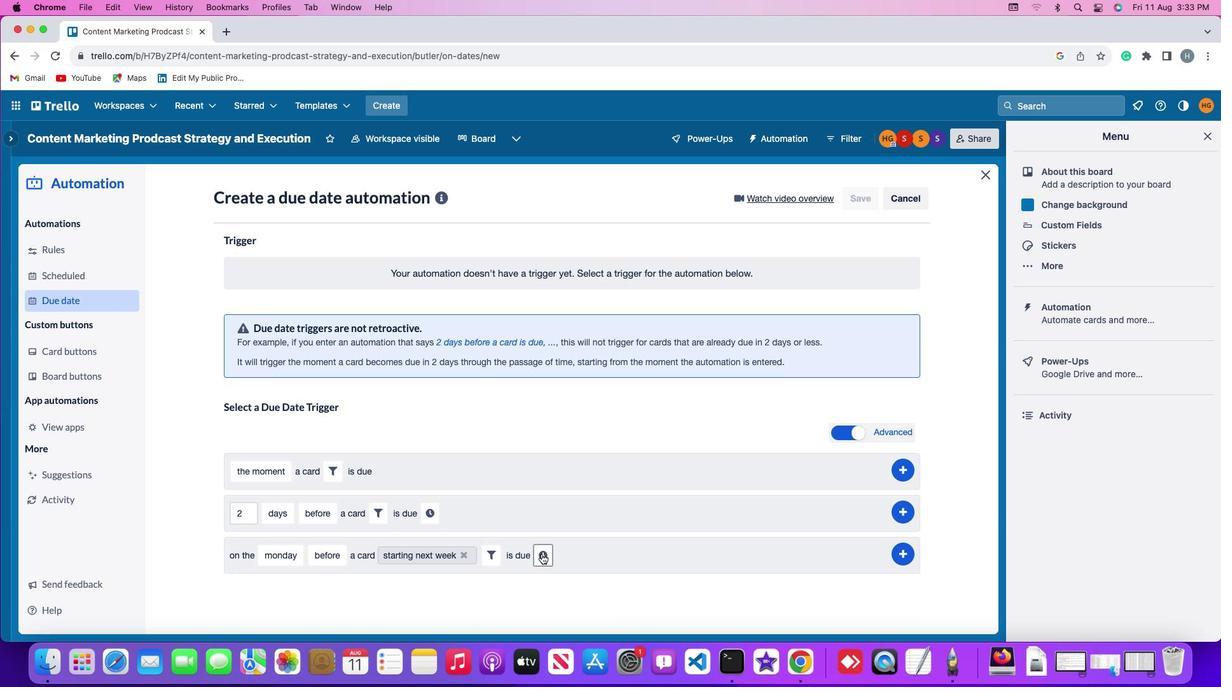 
Action: Mouse pressed left at (541, 554)
Screenshot: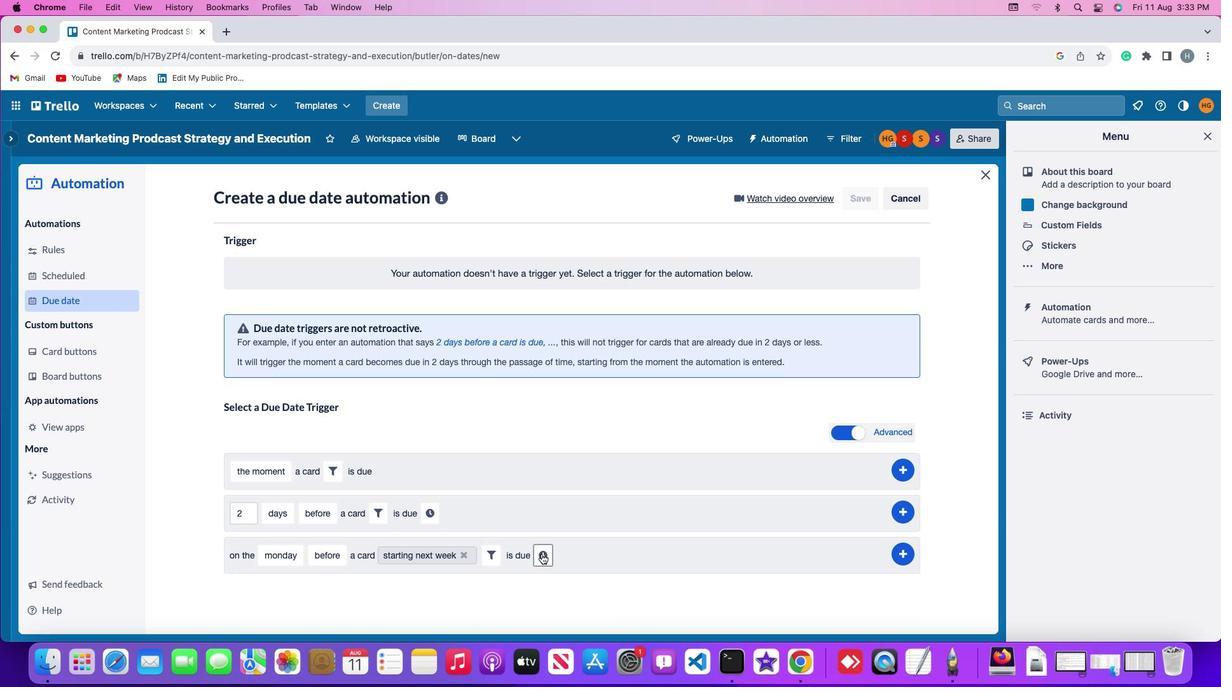 
Action: Mouse moved to (564, 559)
Screenshot: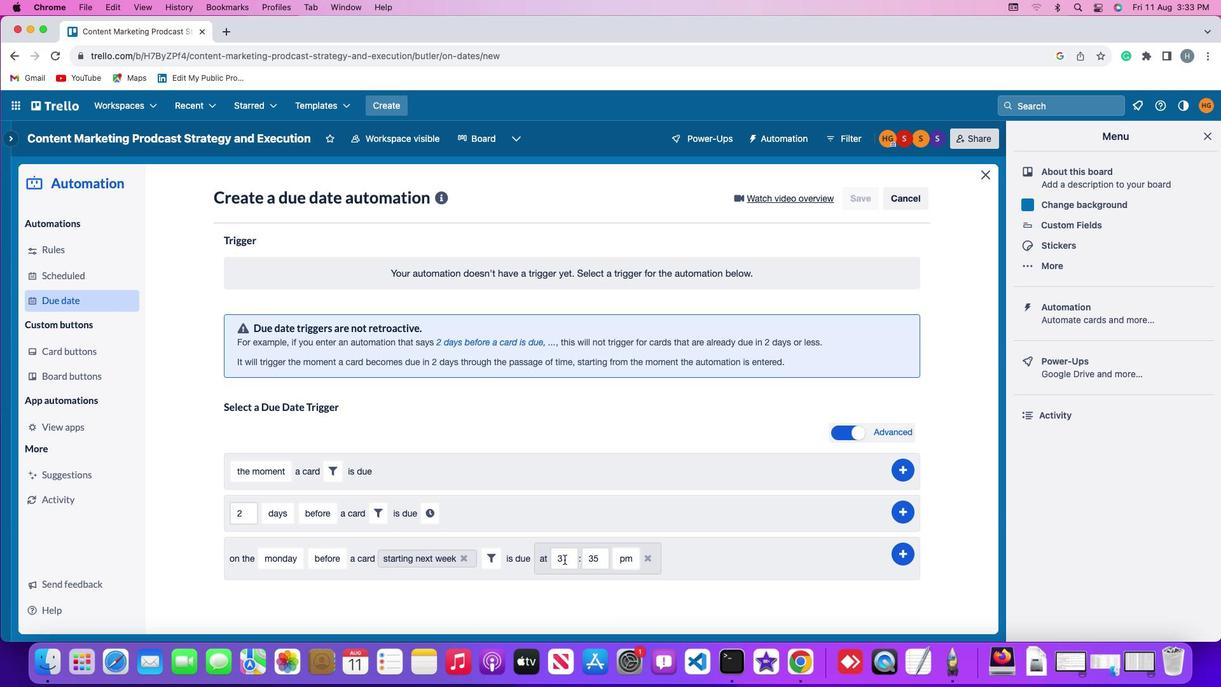 
Action: Mouse pressed left at (564, 559)
Screenshot: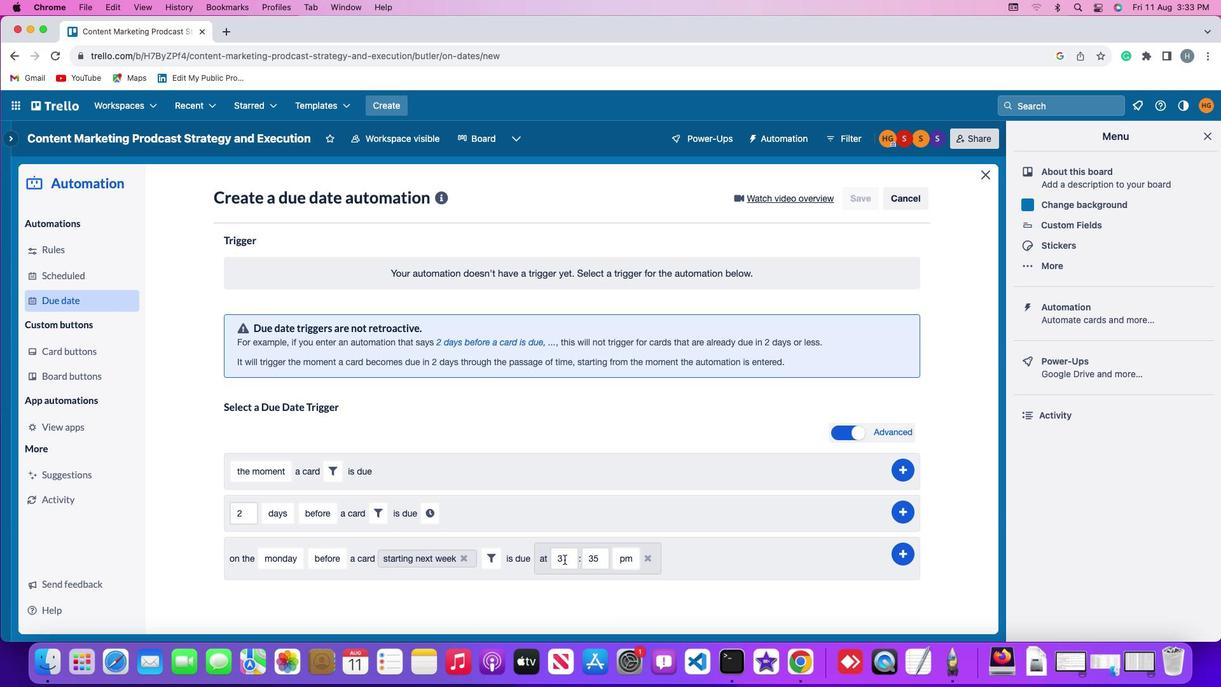 
Action: Key pressed Key.backspace
Screenshot: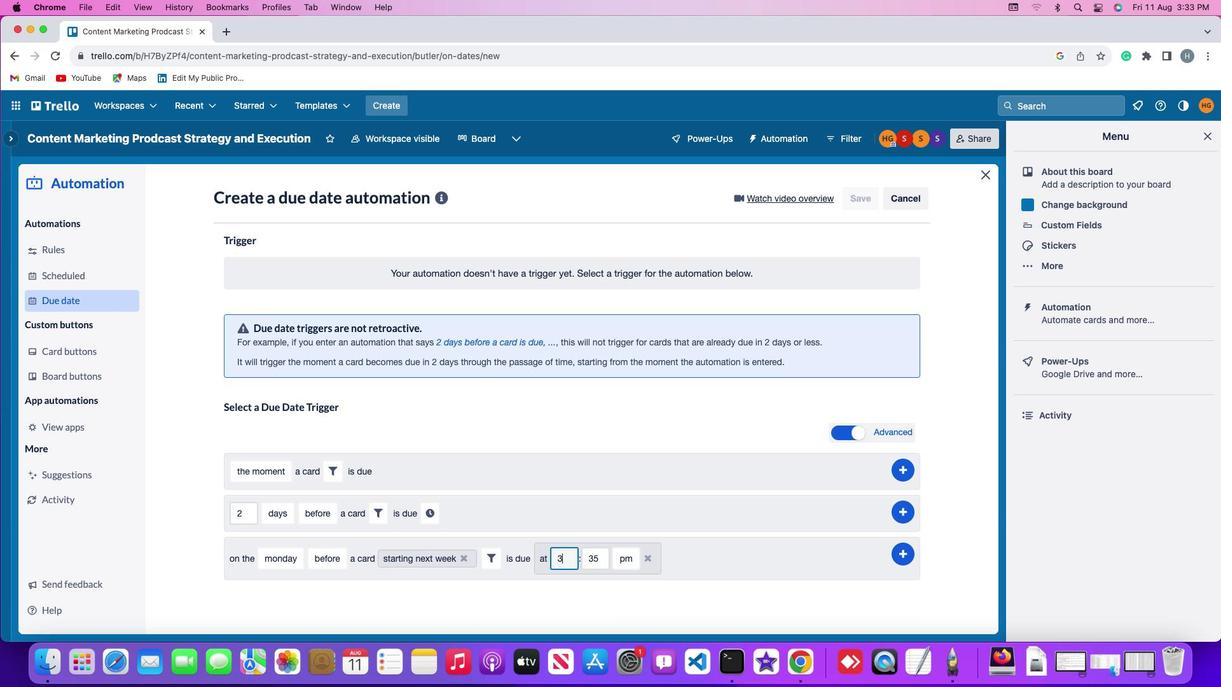 
Action: Mouse moved to (564, 559)
Screenshot: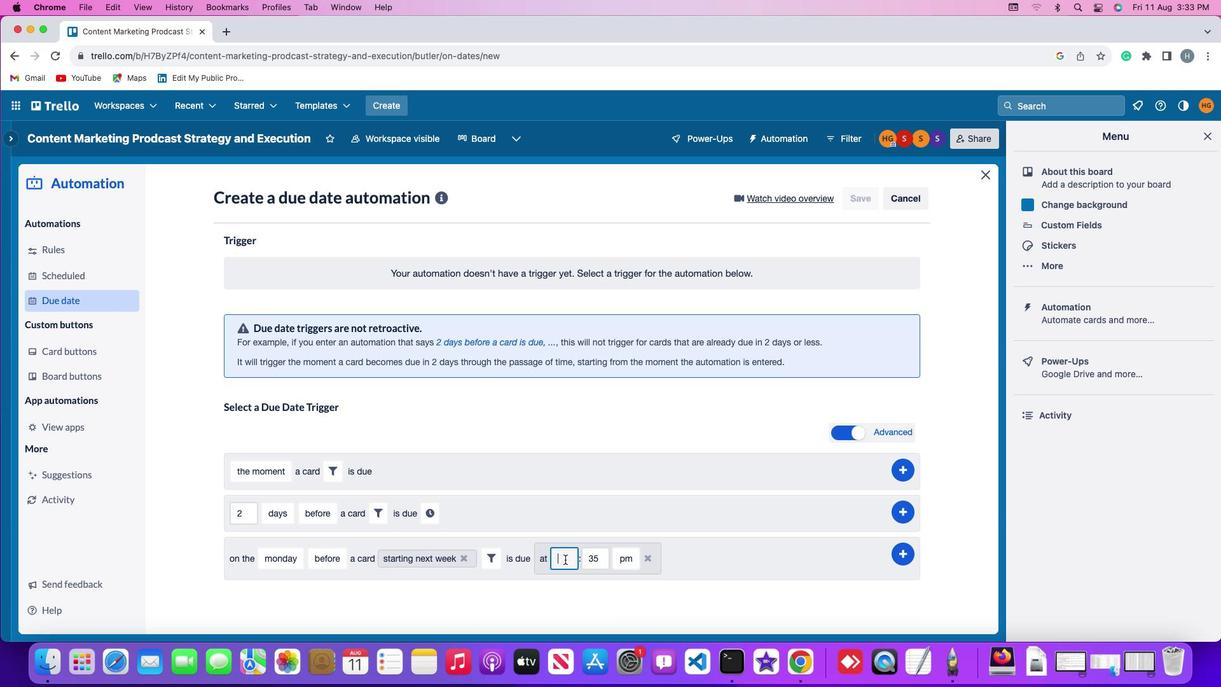 
Action: Key pressed '1''1'
Screenshot: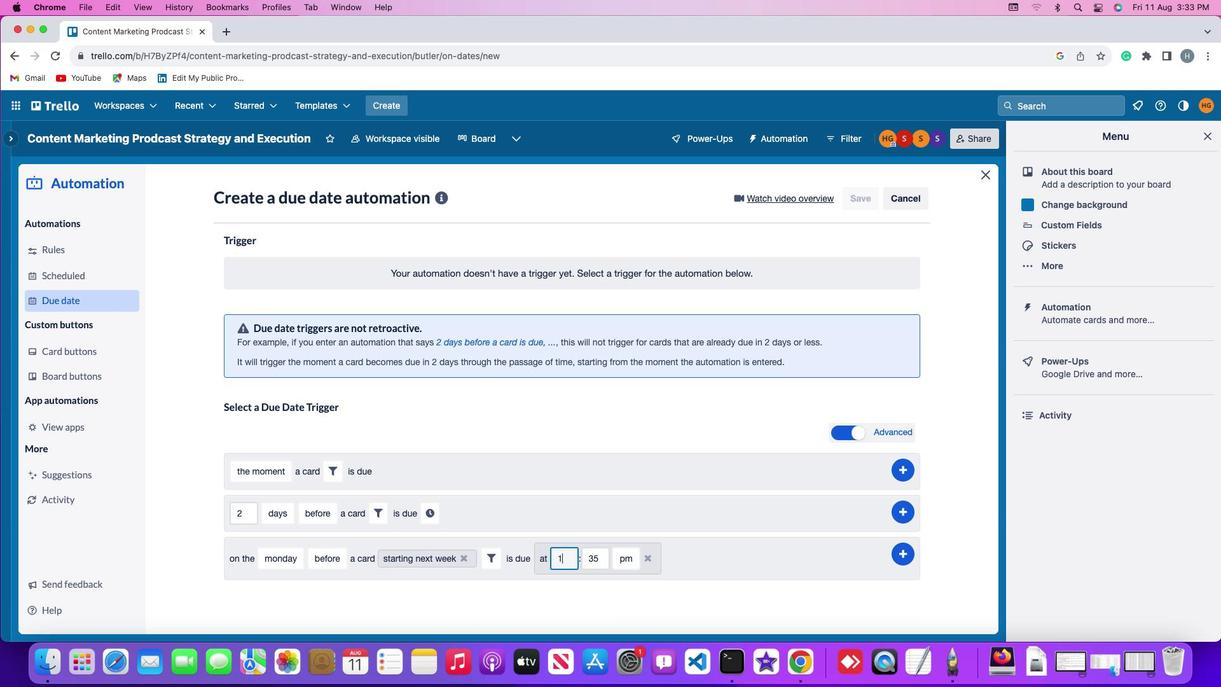 
Action: Mouse moved to (601, 557)
Screenshot: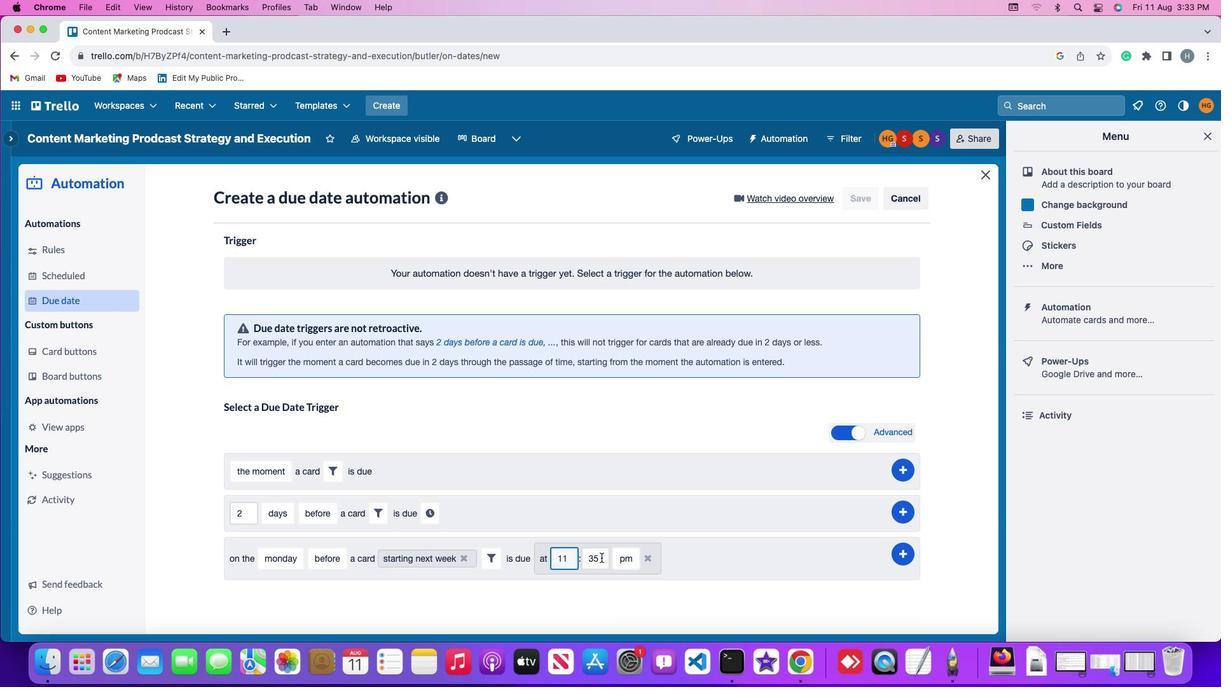 
Action: Mouse pressed left at (601, 557)
Screenshot: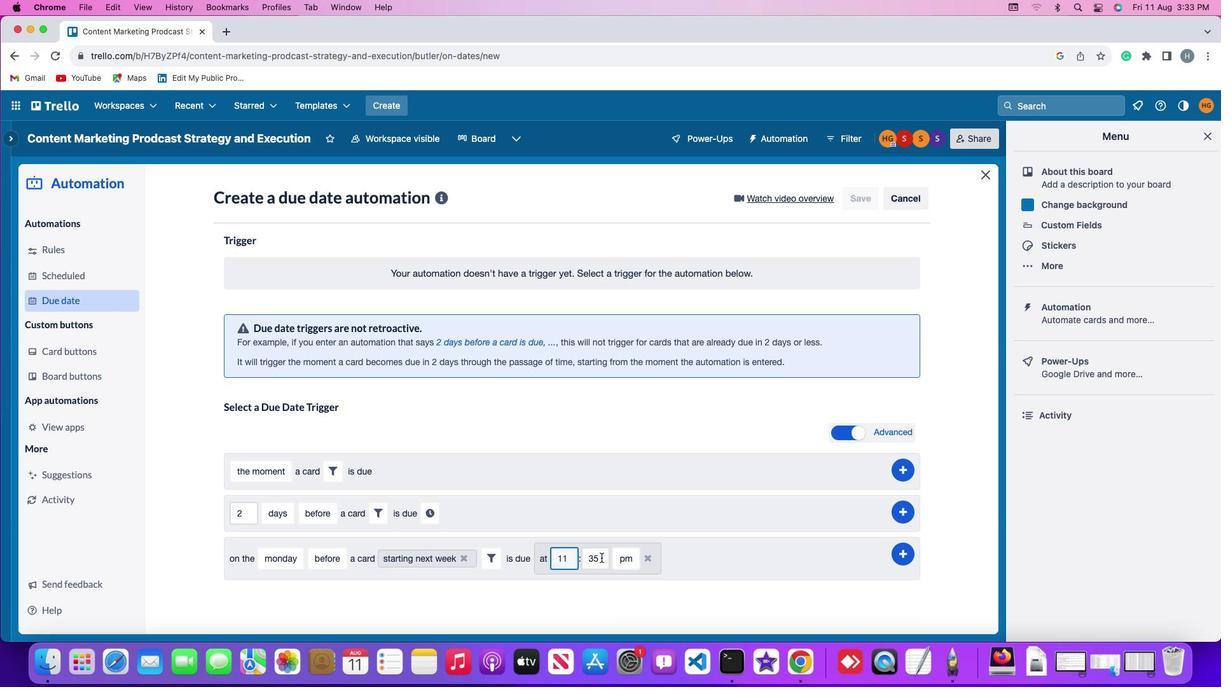 
Action: Key pressed Key.backspaceKey.backspaceKey.backspace'0''0'
Screenshot: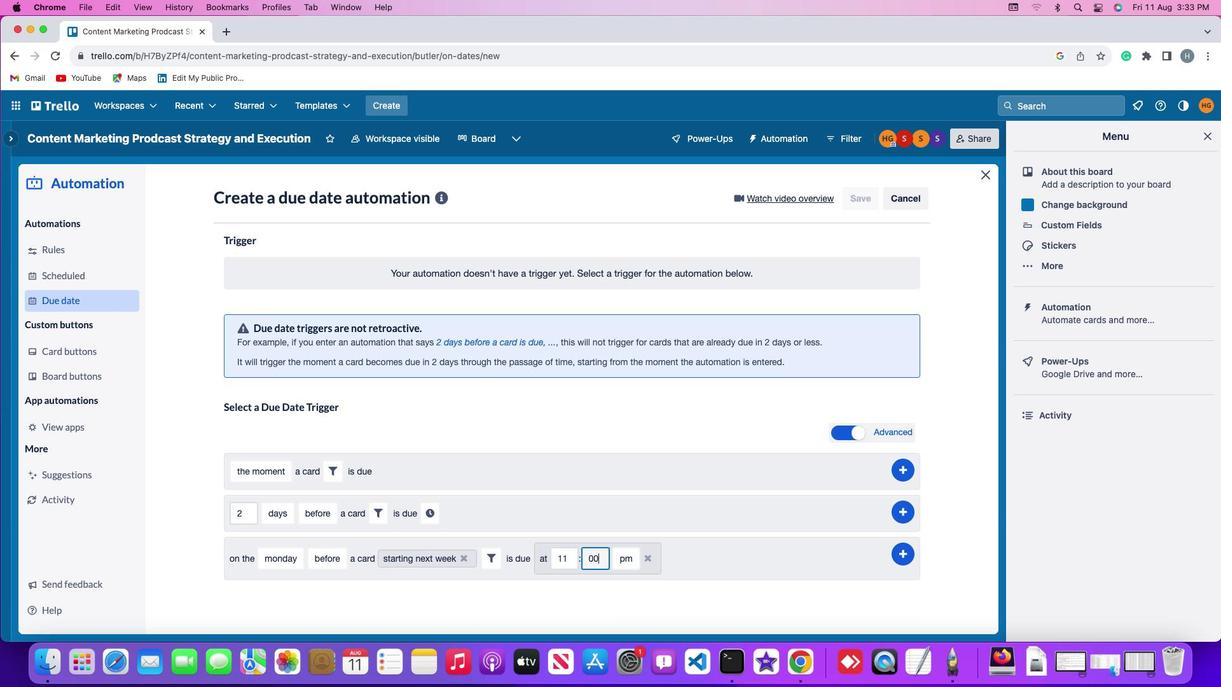 
Action: Mouse moved to (622, 557)
Screenshot: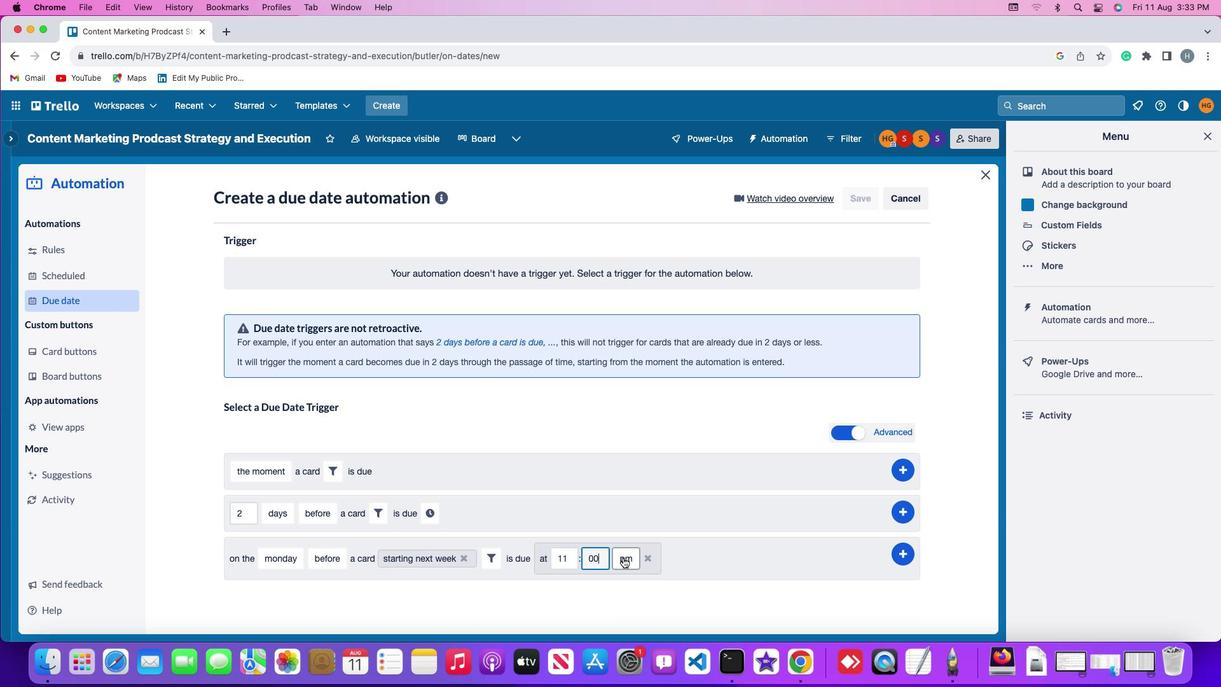 
Action: Mouse pressed left at (622, 557)
Screenshot: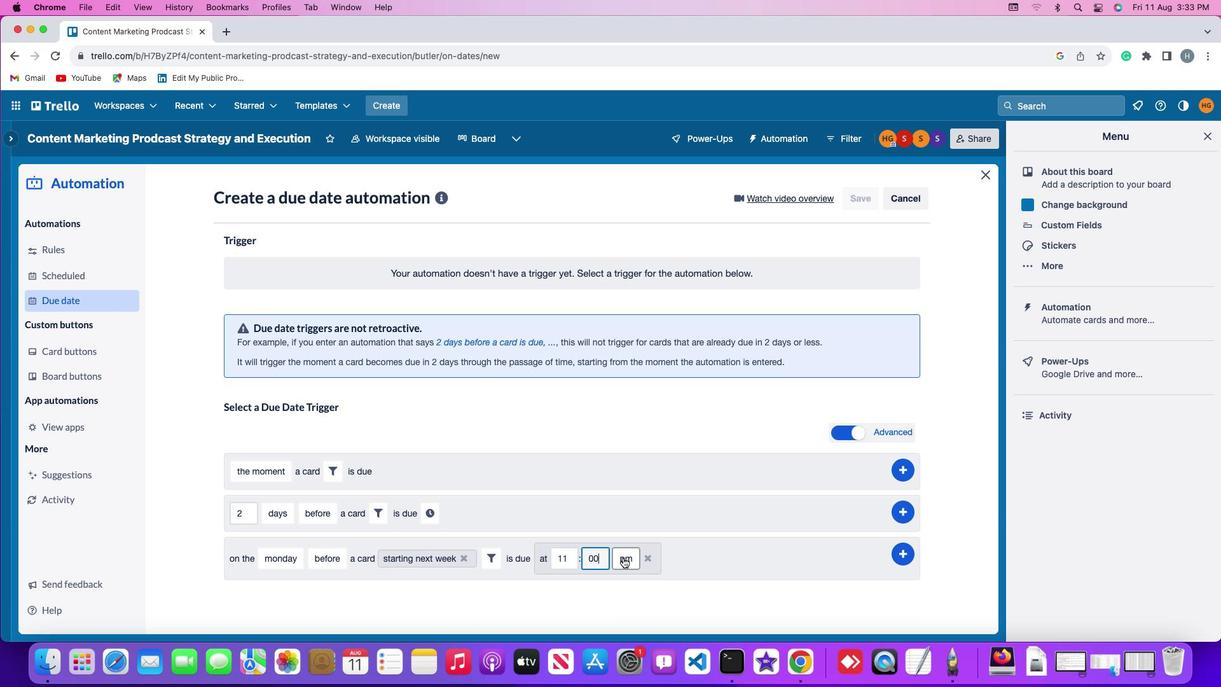 
Action: Mouse moved to (624, 587)
Screenshot: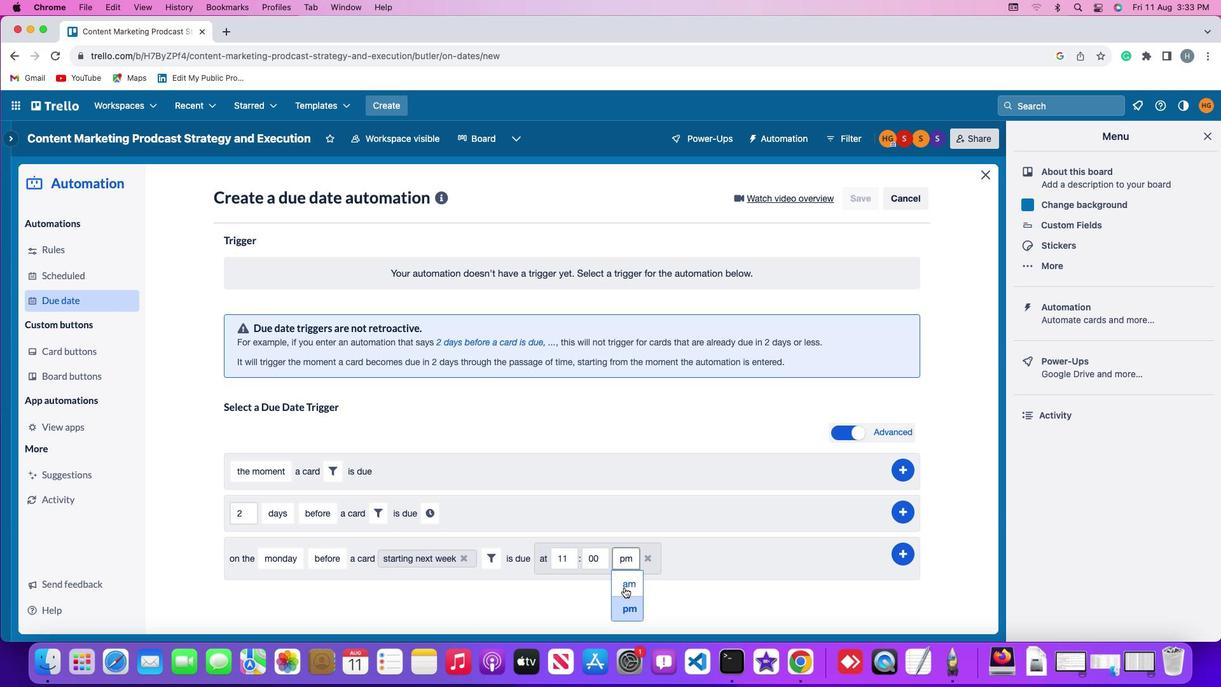 
Action: Mouse pressed left at (624, 587)
Screenshot: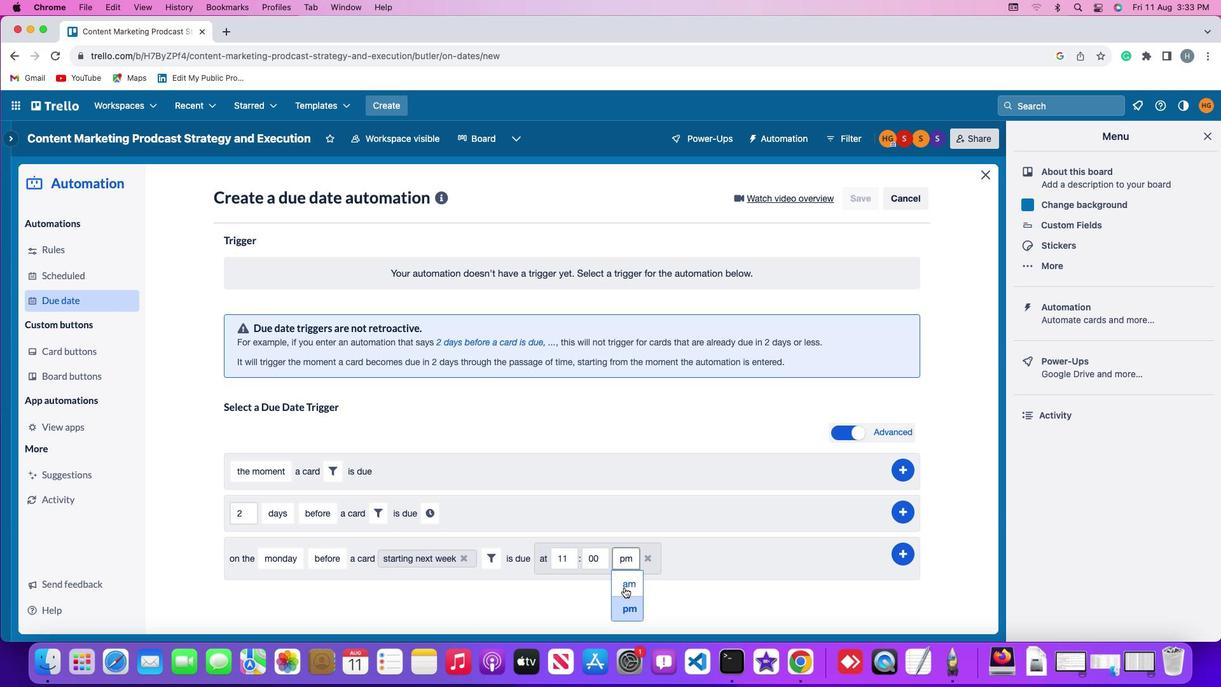 
Action: Mouse moved to (902, 552)
Screenshot: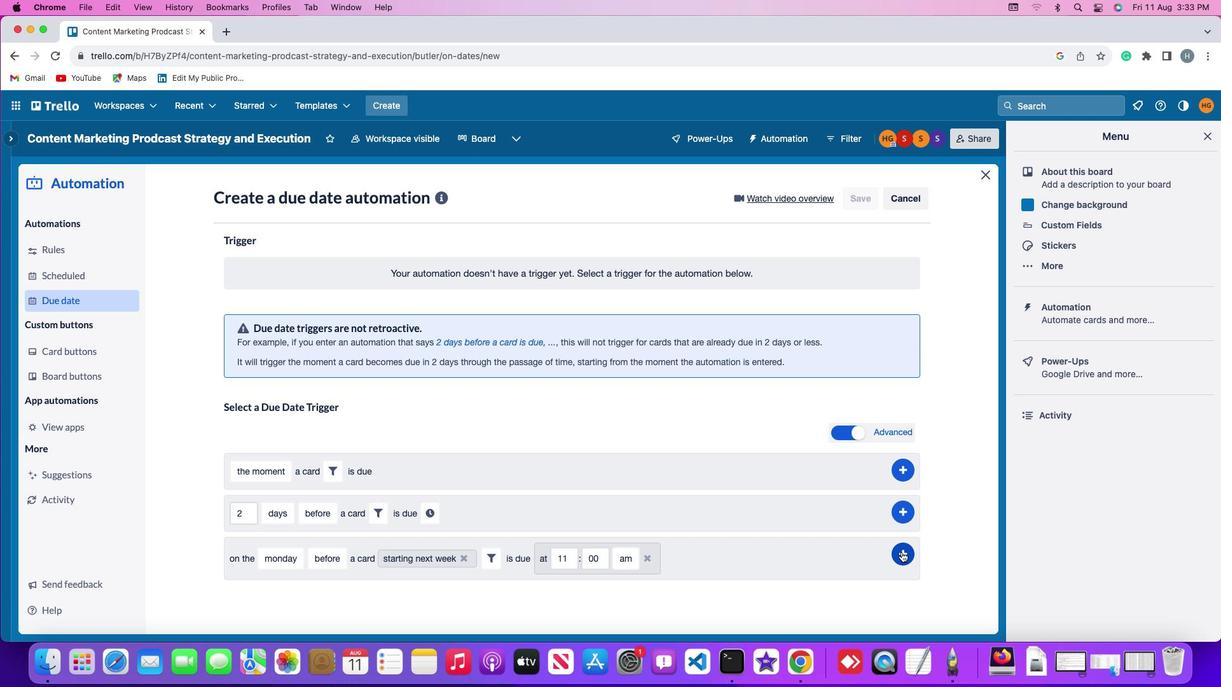 
Action: Mouse pressed left at (902, 552)
Screenshot: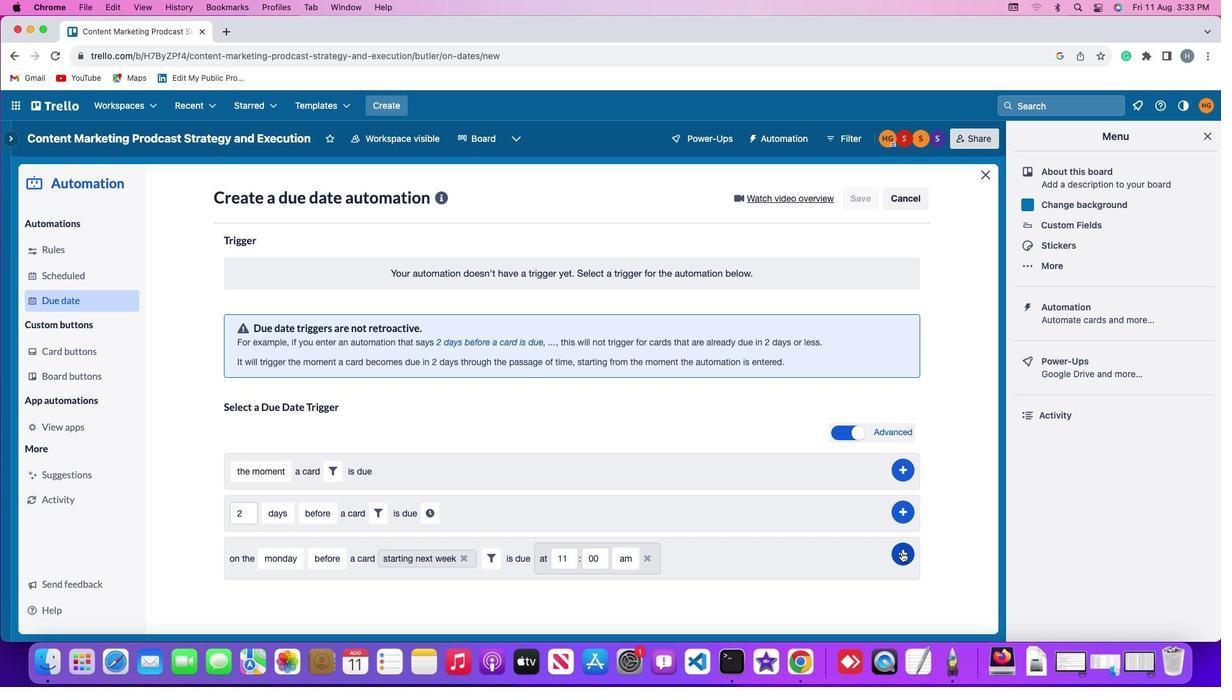 
Action: Mouse moved to (944, 375)
Screenshot: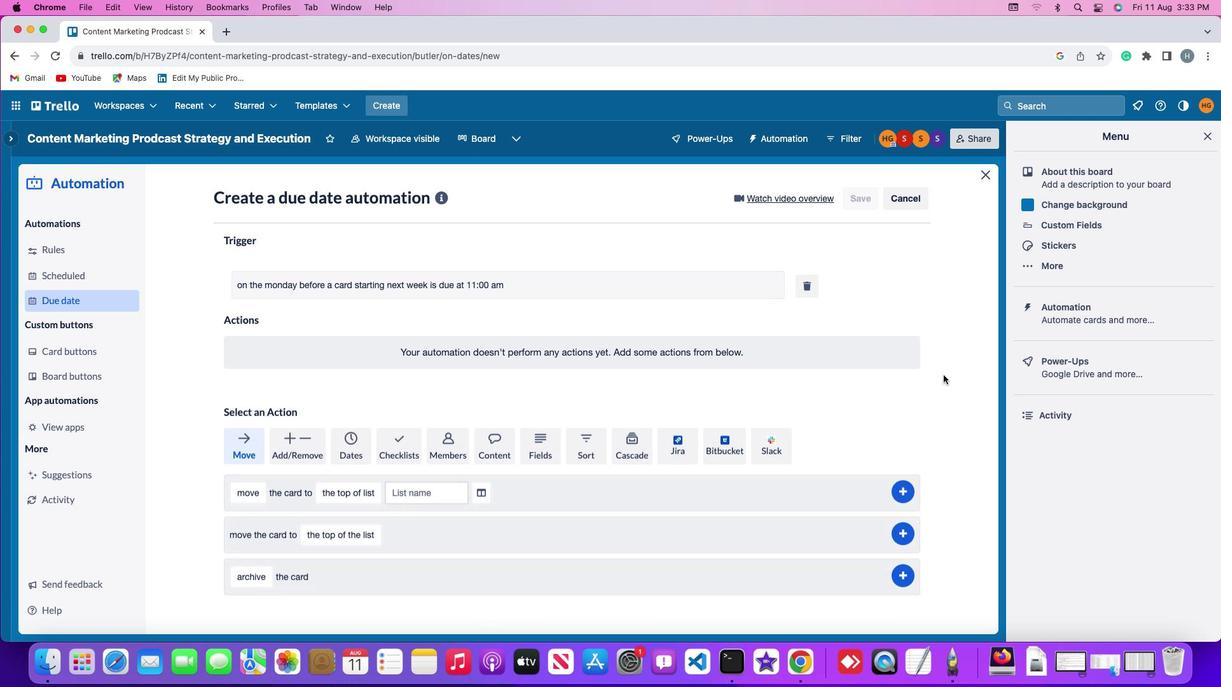 
